 Task: Create a due date automation trigger when advanced on, 2 days before a card is due add fields without custom field "Resume" set to a date less than 1 working days ago at 11:00 AM.
Action: Mouse moved to (952, 281)
Screenshot: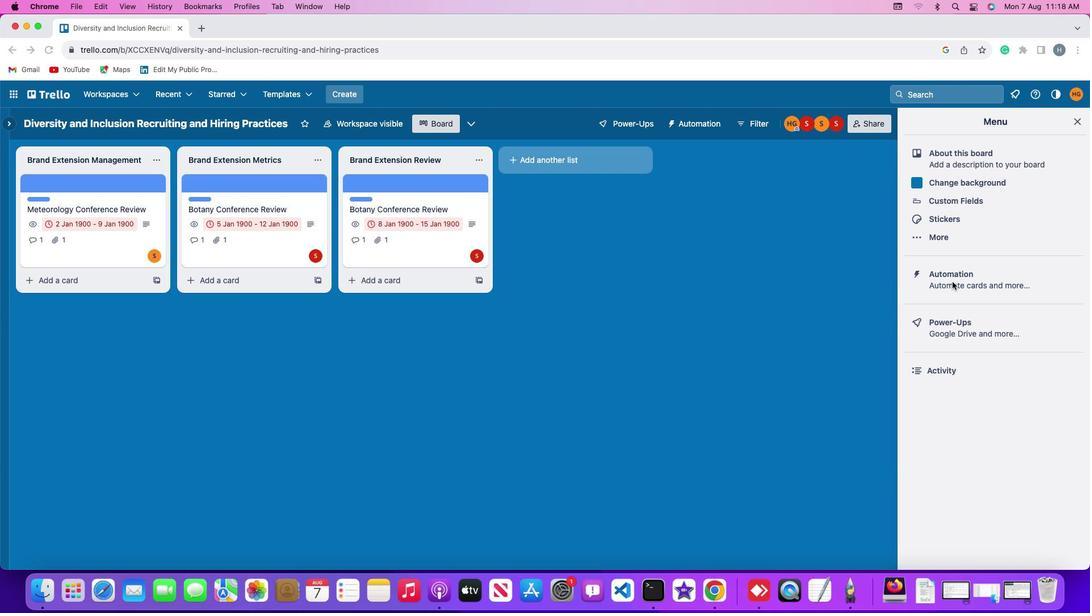 
Action: Mouse pressed left at (952, 281)
Screenshot: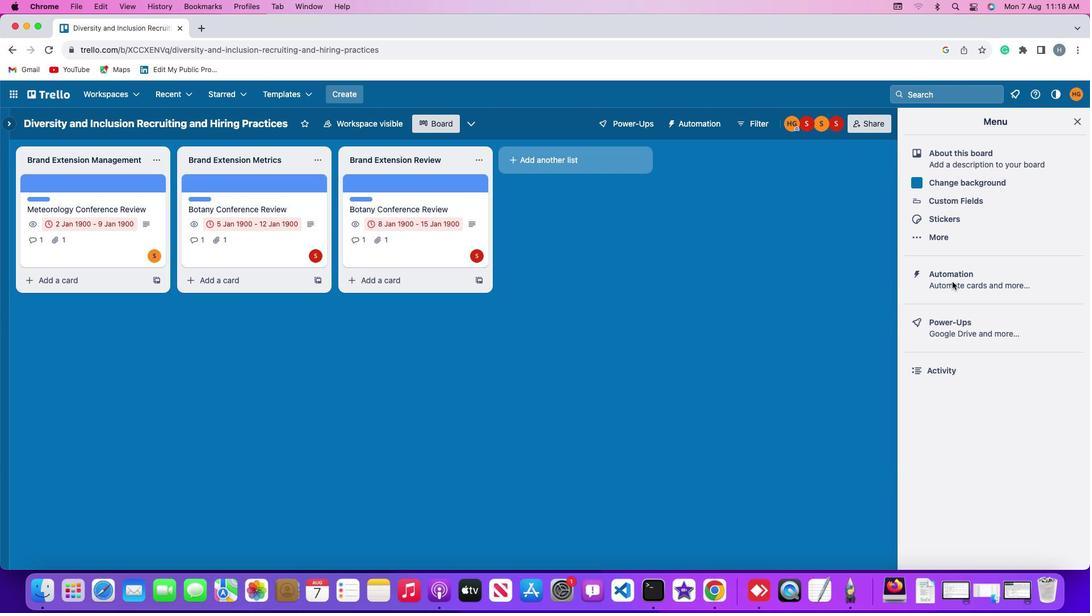
Action: Mouse pressed left at (952, 281)
Screenshot: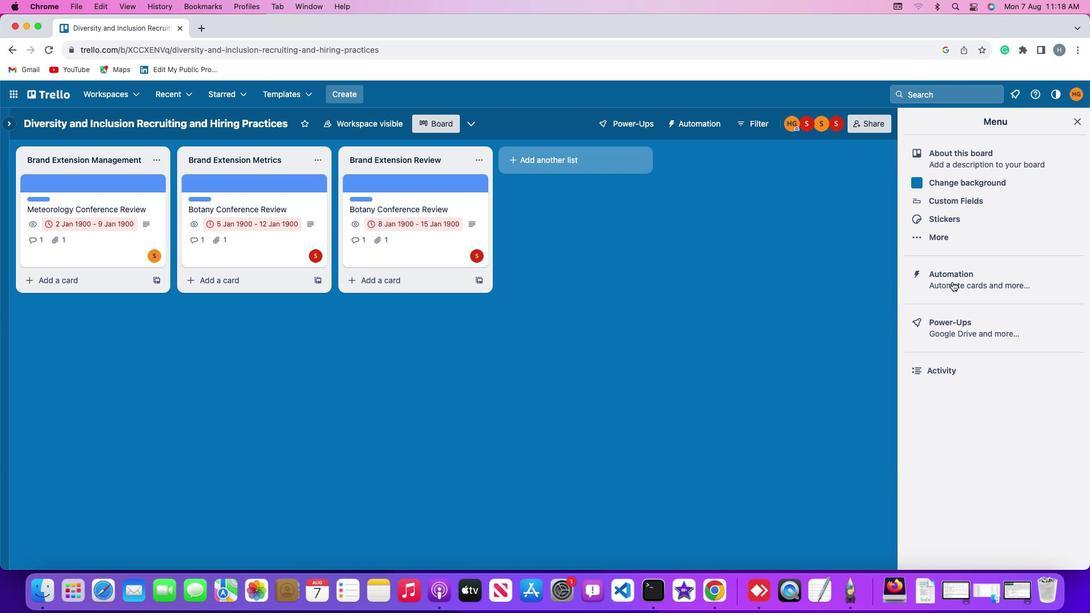 
Action: Mouse moved to (84, 266)
Screenshot: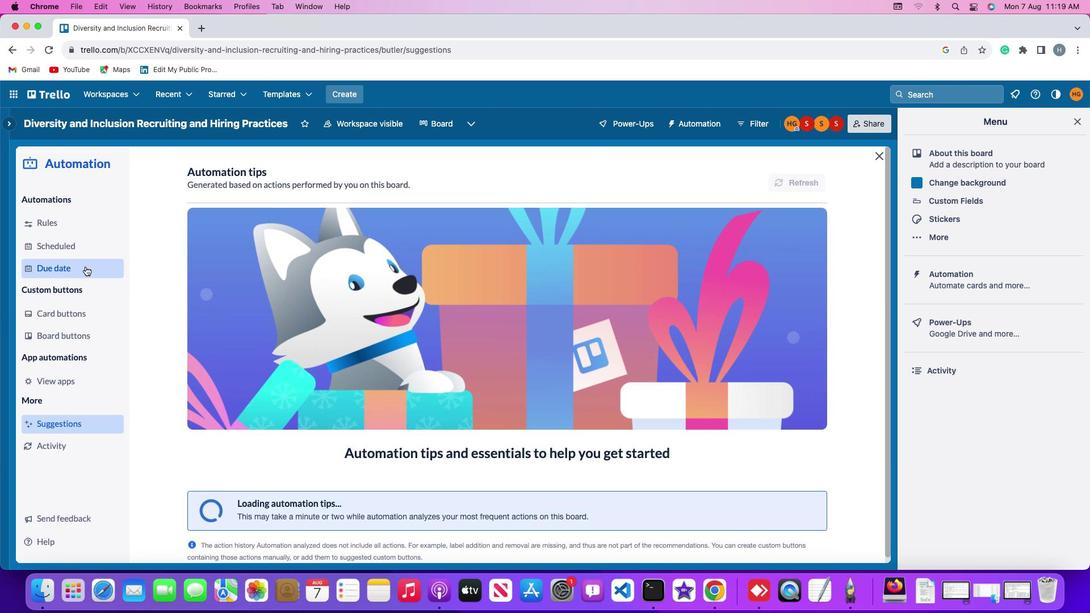 
Action: Mouse pressed left at (84, 266)
Screenshot: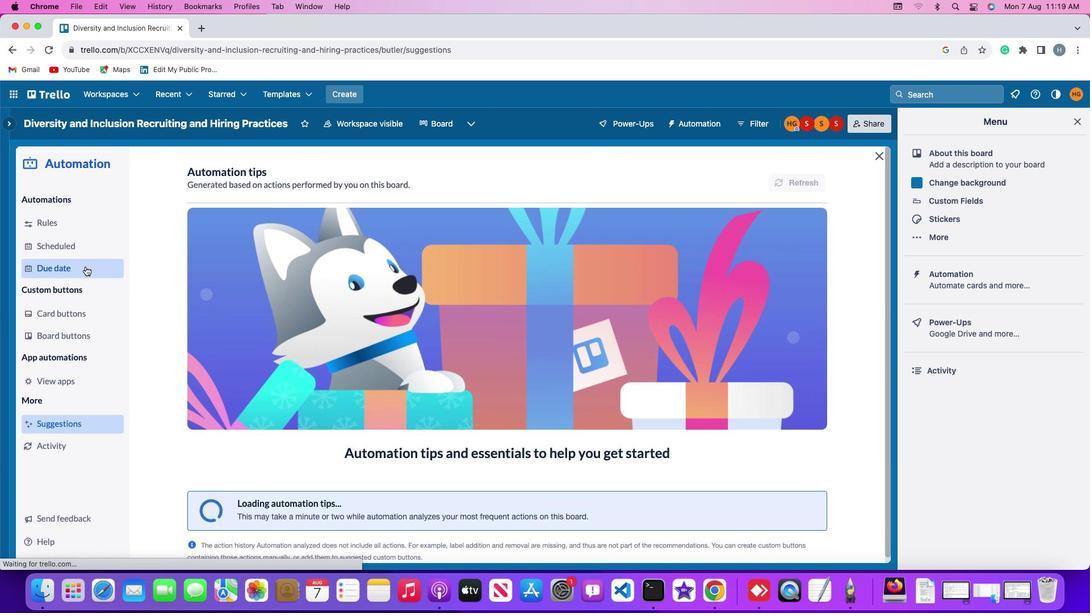 
Action: Mouse moved to (769, 173)
Screenshot: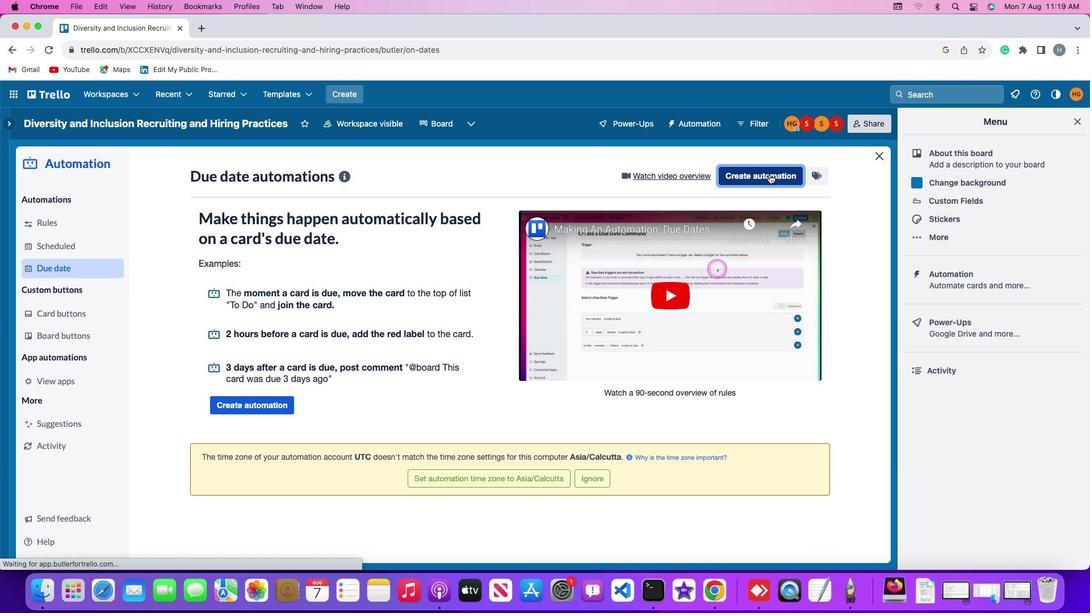 
Action: Mouse pressed left at (769, 173)
Screenshot: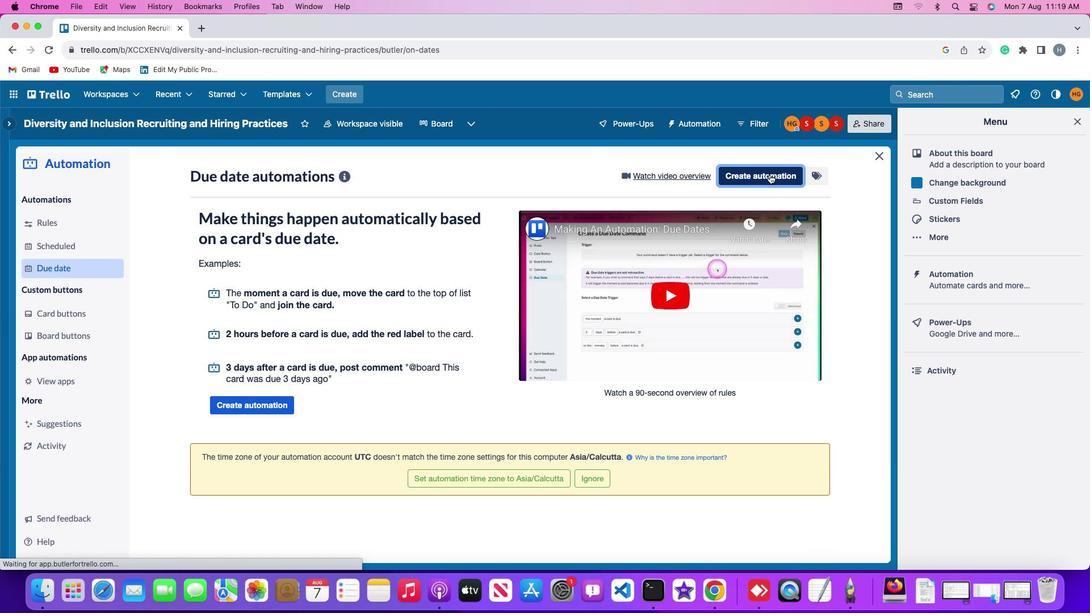 
Action: Mouse moved to (483, 283)
Screenshot: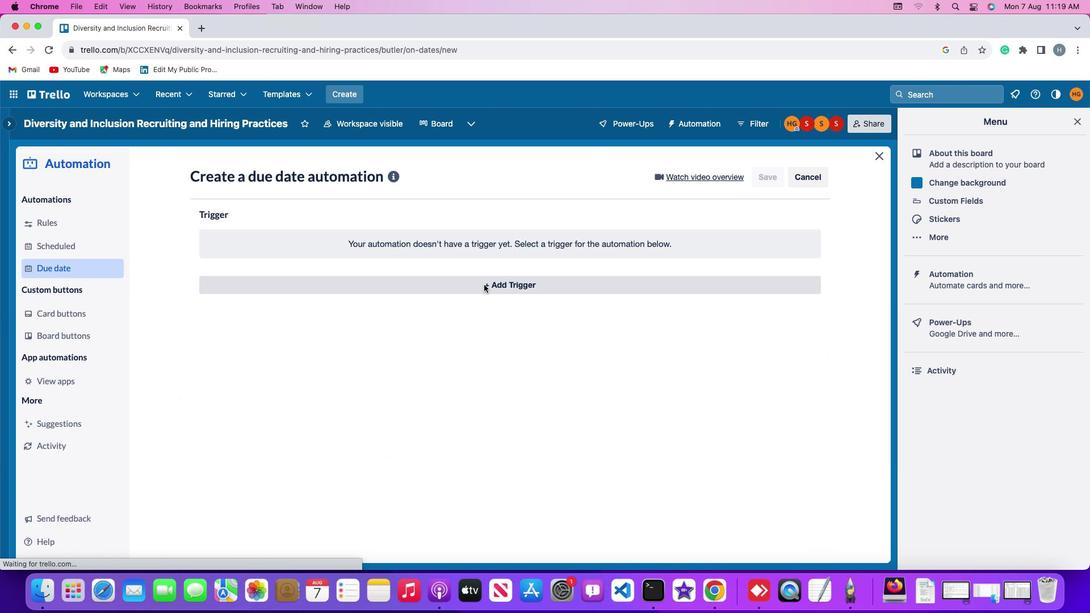 
Action: Mouse pressed left at (483, 283)
Screenshot: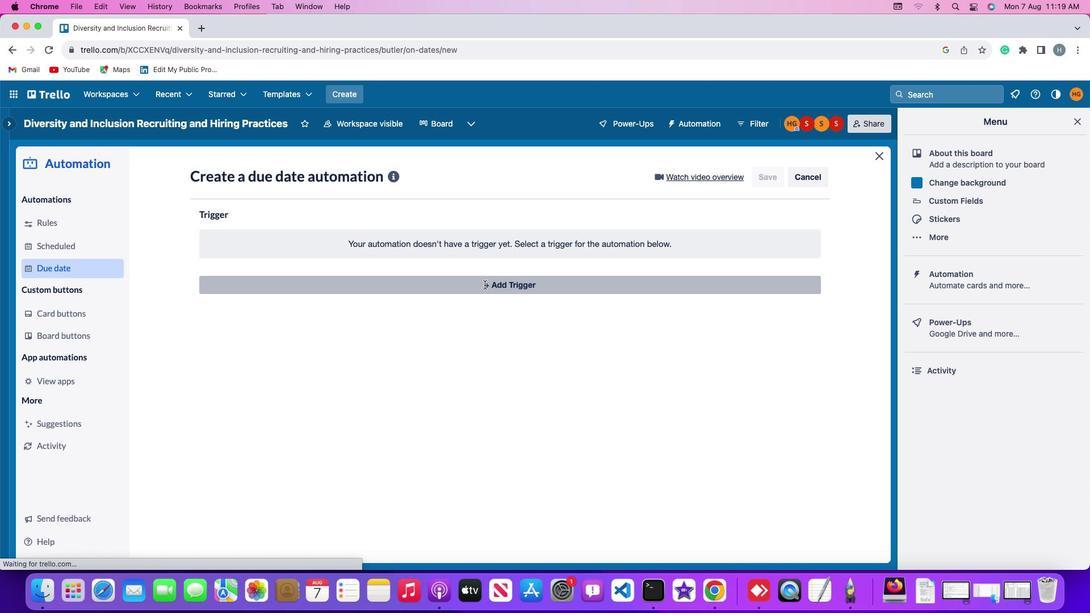 
Action: Mouse moved to (224, 456)
Screenshot: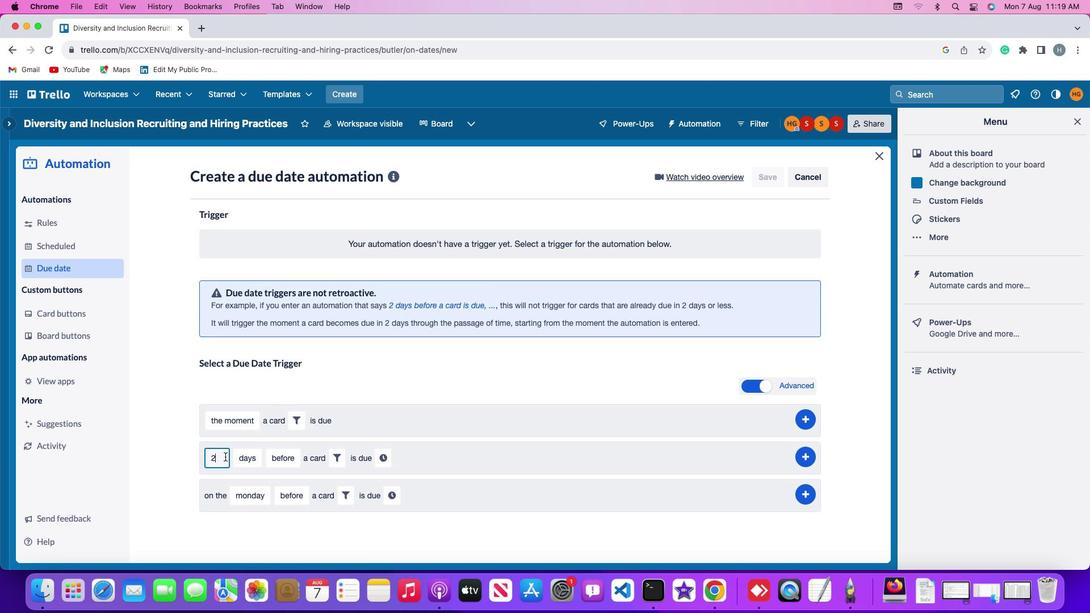 
Action: Mouse pressed left at (224, 456)
Screenshot: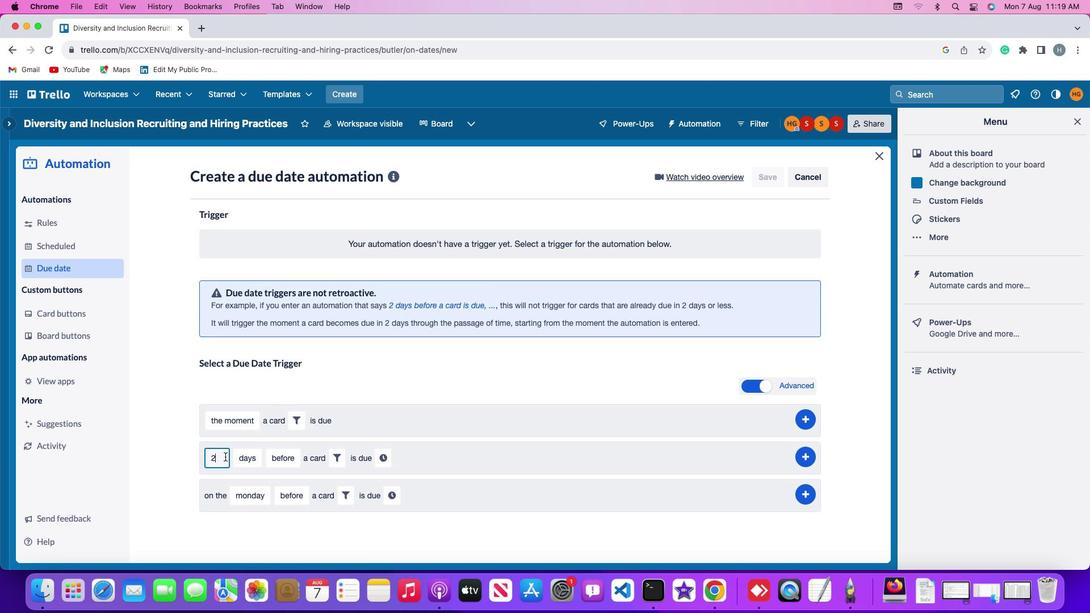 
Action: Mouse moved to (224, 456)
Screenshot: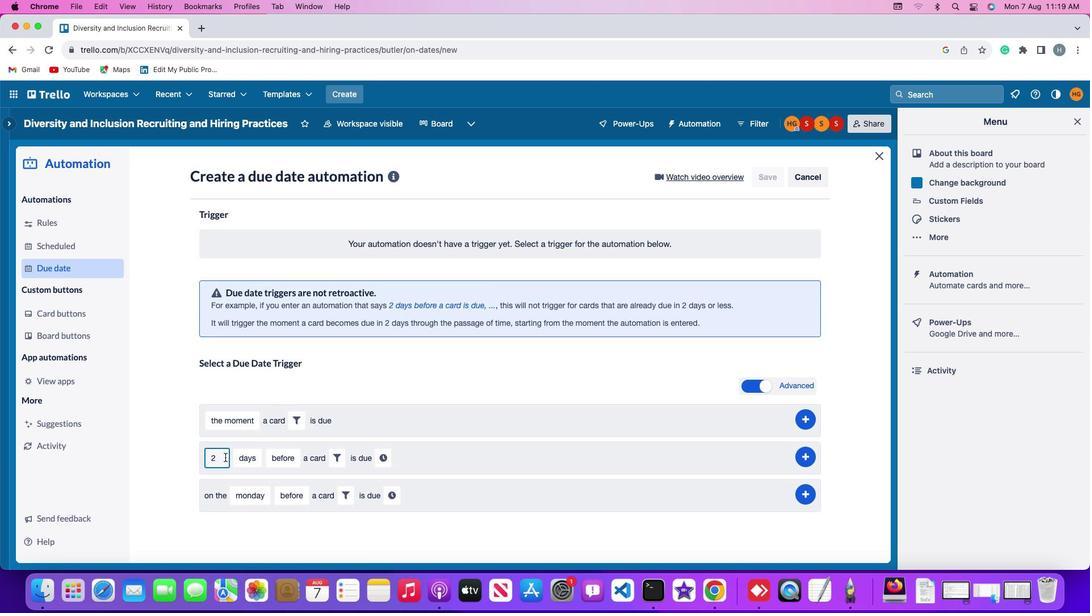 
Action: Key pressed Key.backspace
Screenshot: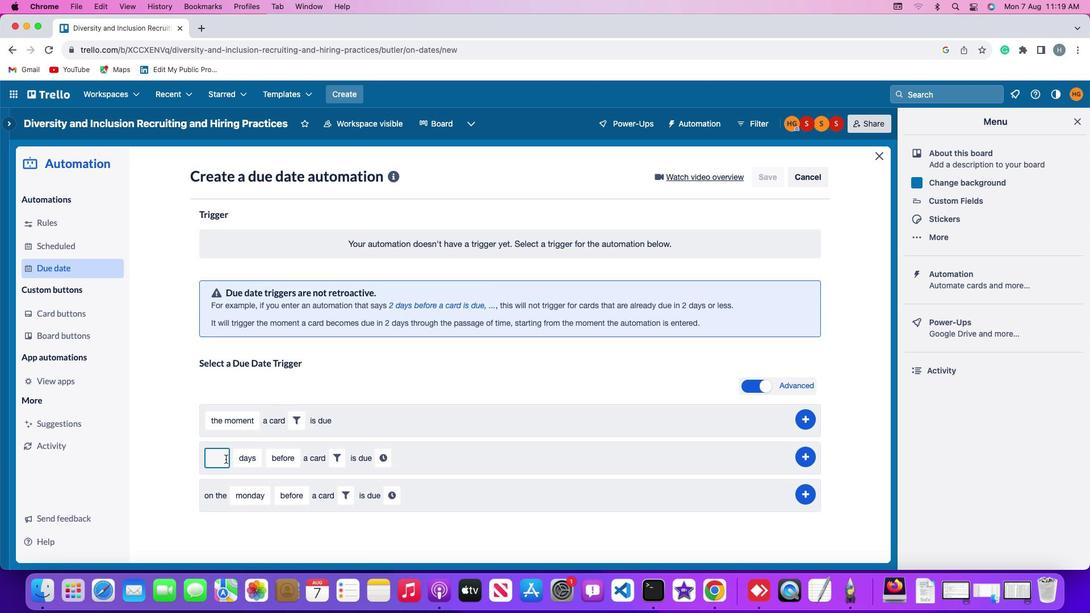 
Action: Mouse moved to (224, 459)
Screenshot: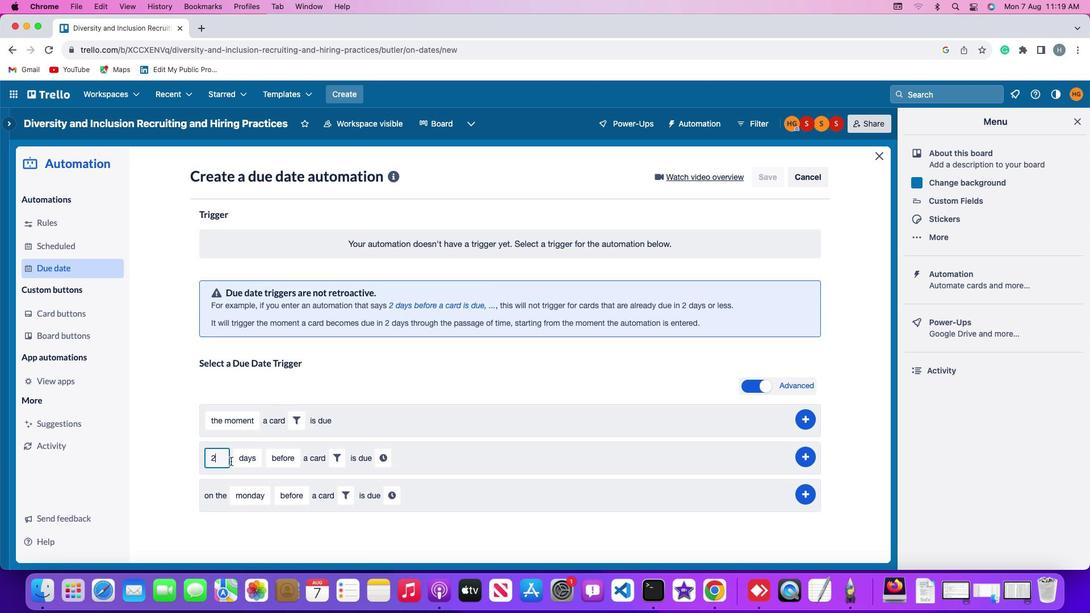 
Action: Key pressed '2'
Screenshot: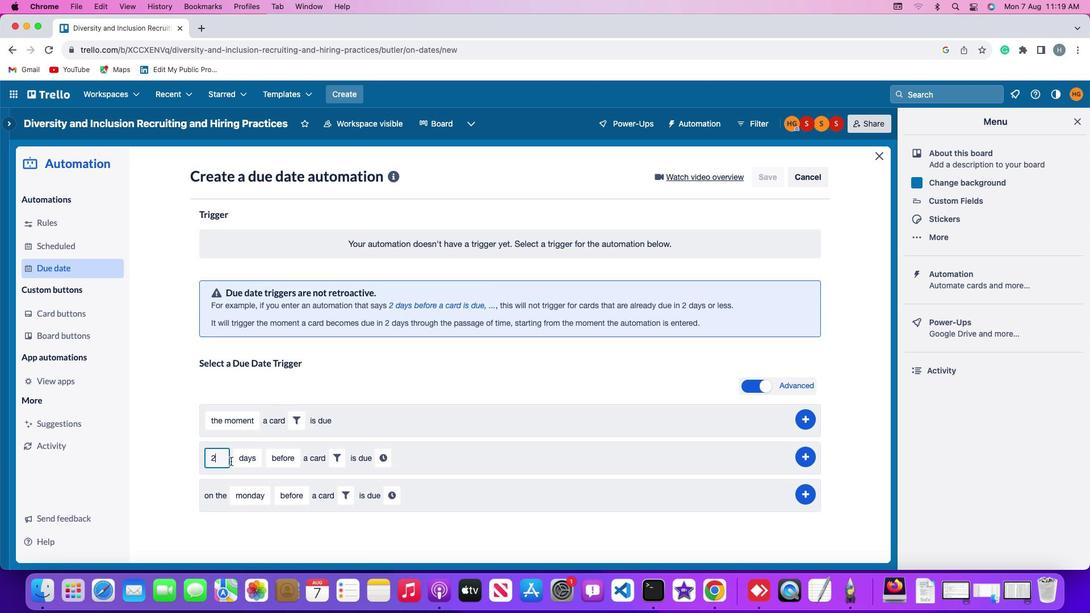 
Action: Mouse moved to (248, 457)
Screenshot: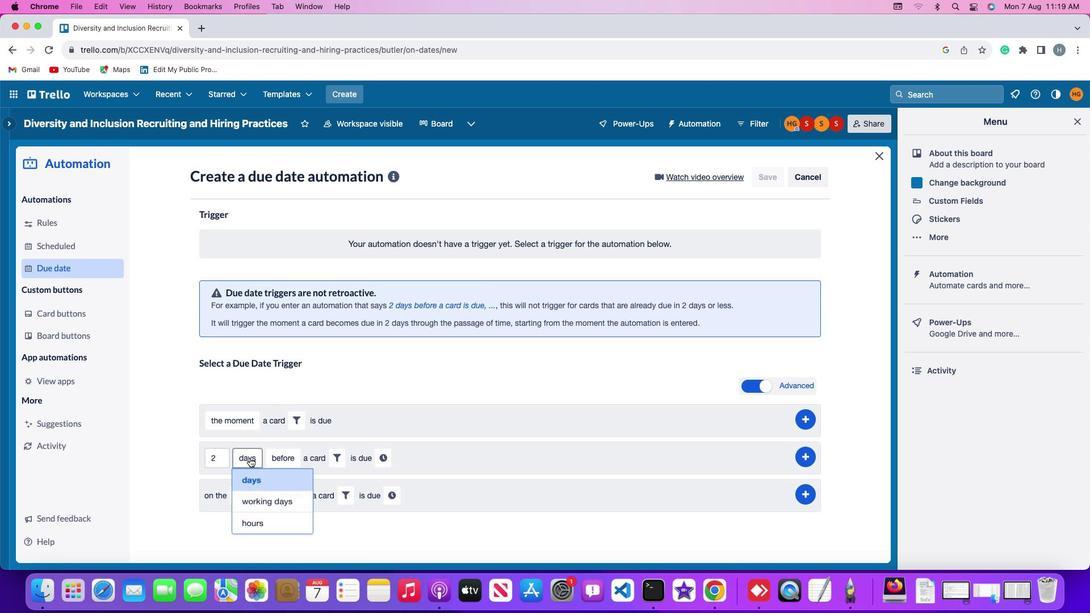 
Action: Mouse pressed left at (248, 457)
Screenshot: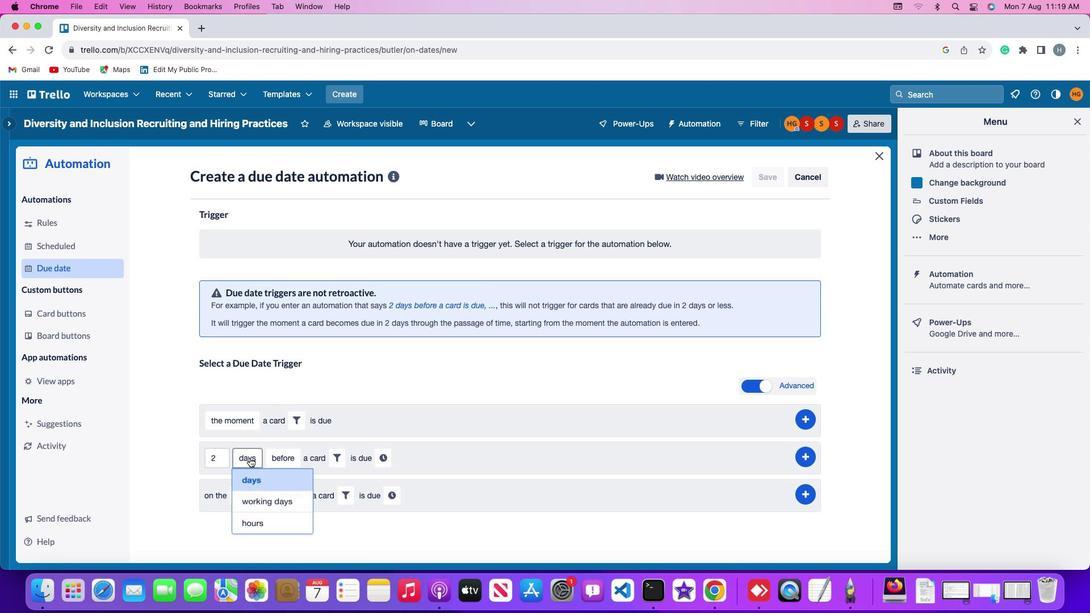 
Action: Mouse moved to (261, 482)
Screenshot: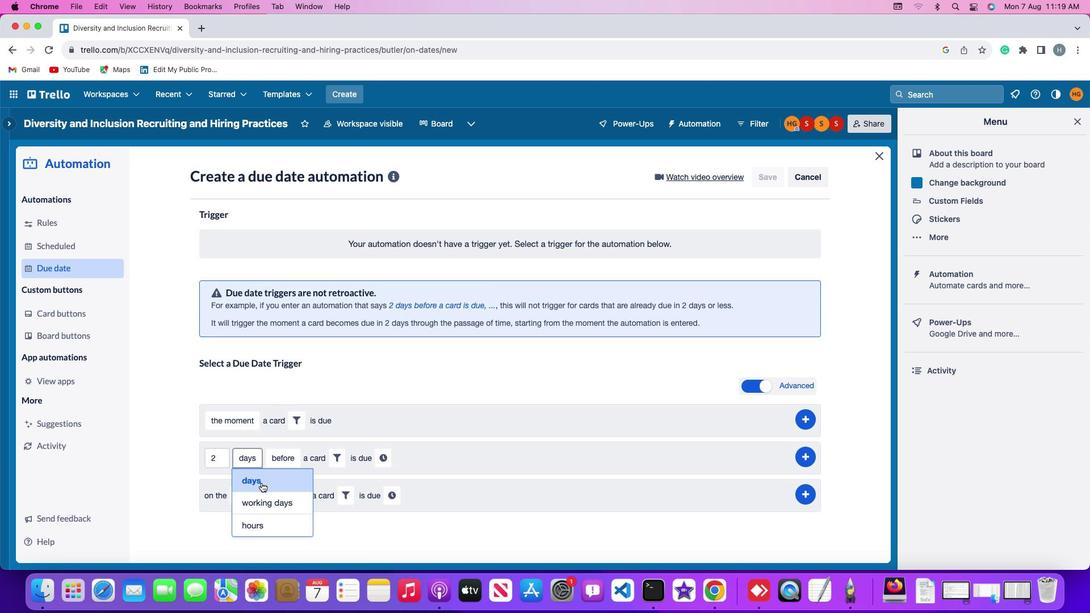 
Action: Mouse pressed left at (261, 482)
Screenshot: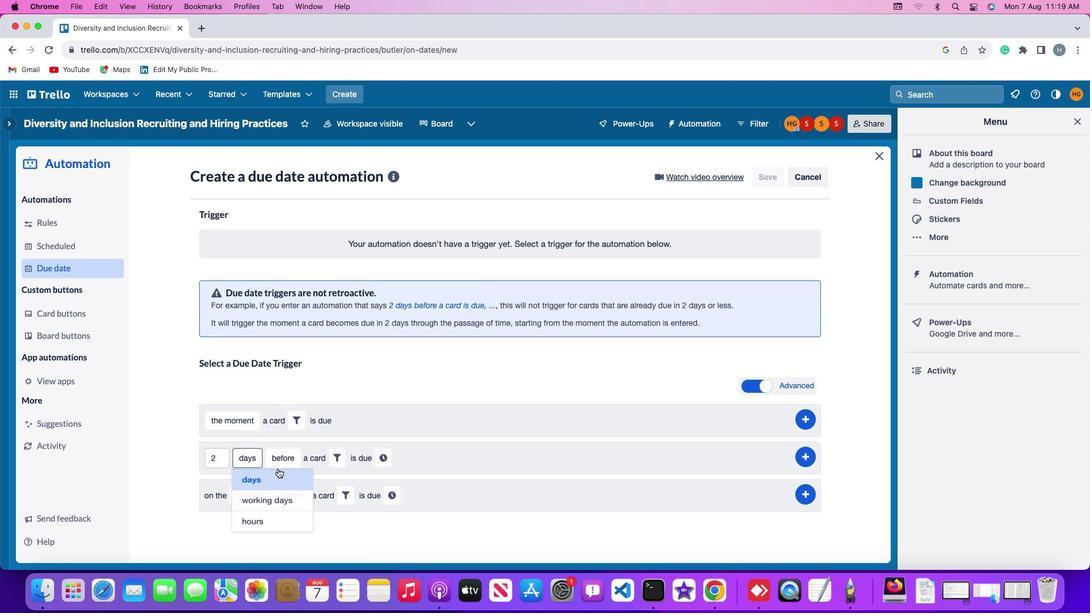 
Action: Mouse moved to (283, 457)
Screenshot: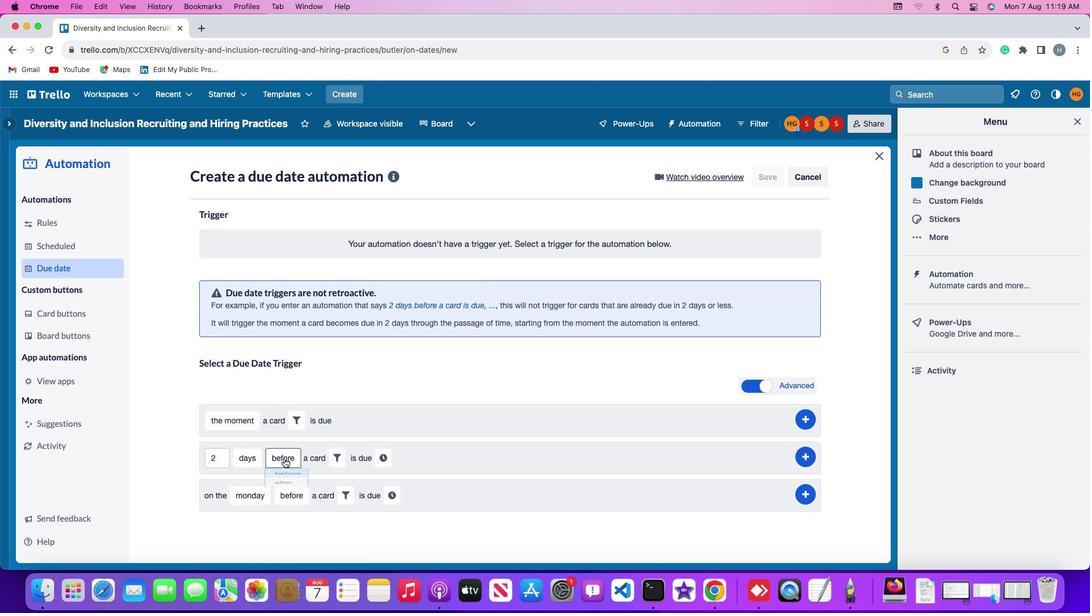 
Action: Mouse pressed left at (283, 457)
Screenshot: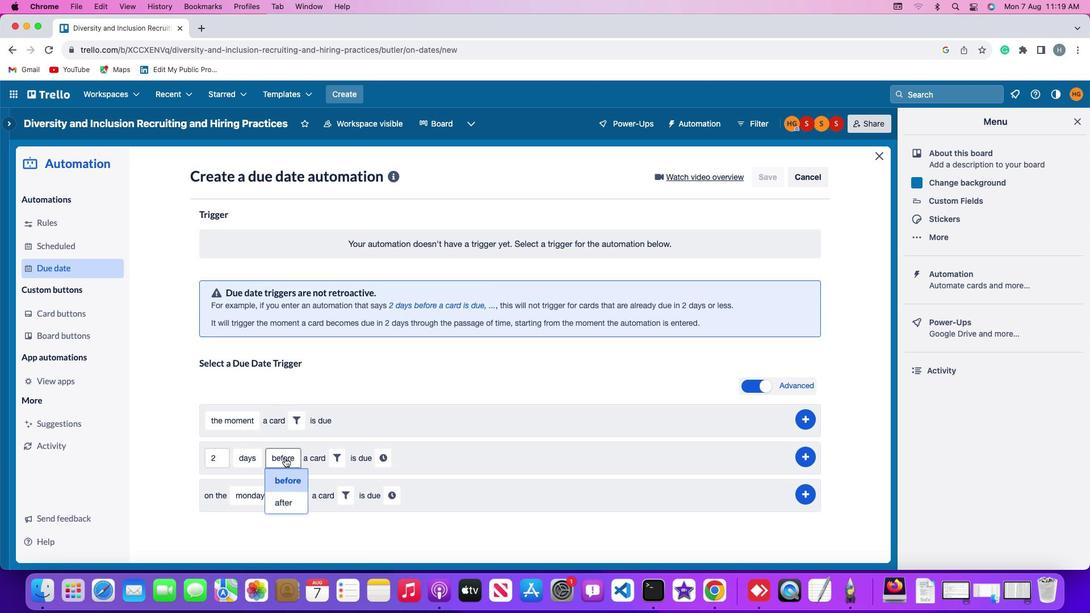 
Action: Mouse moved to (290, 487)
Screenshot: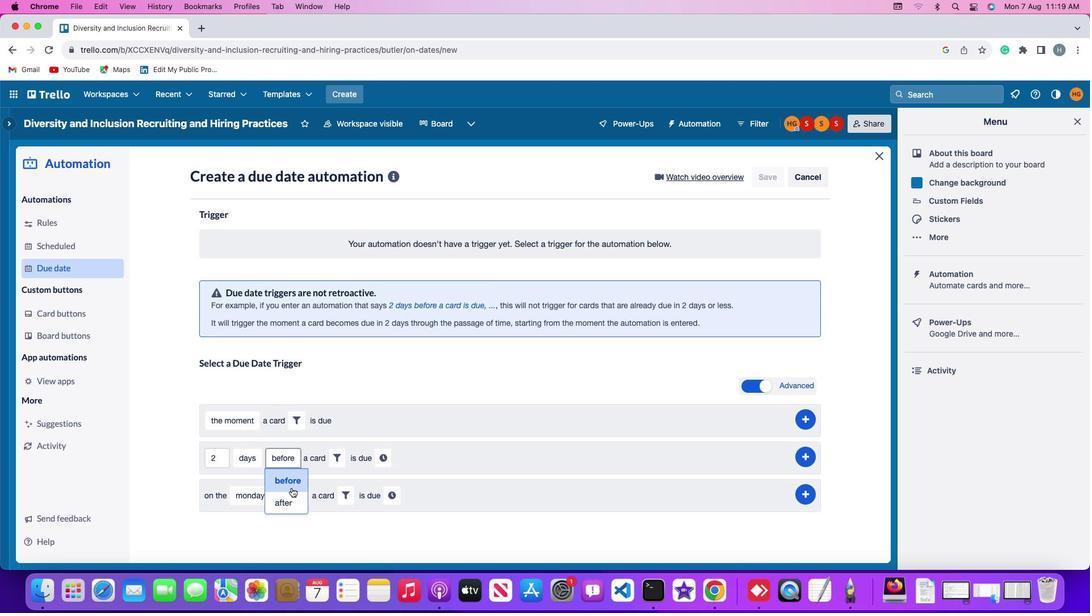 
Action: Mouse pressed left at (290, 487)
Screenshot: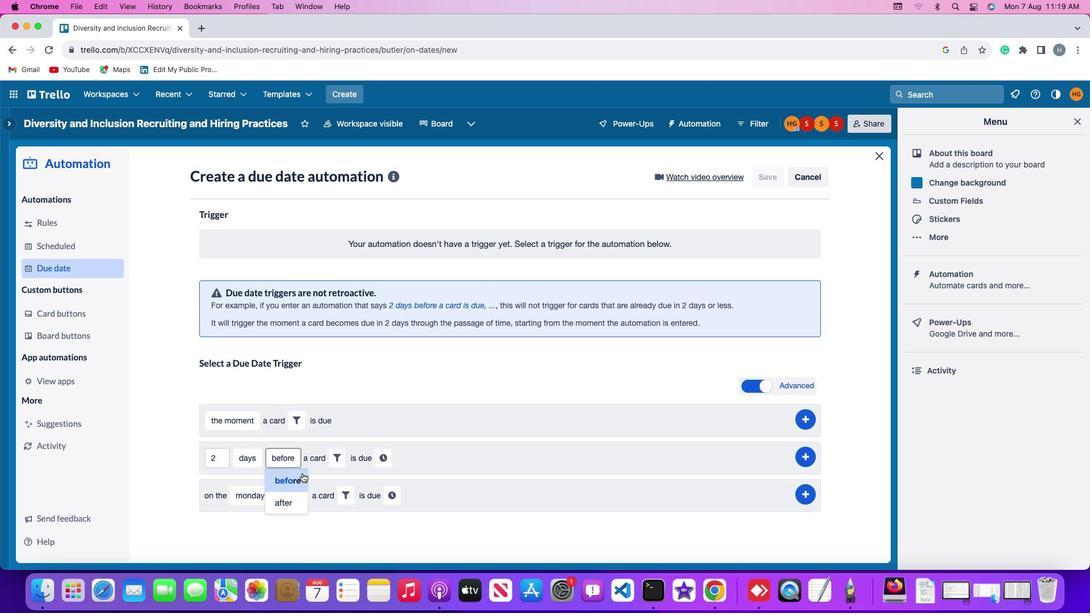 
Action: Mouse moved to (341, 453)
Screenshot: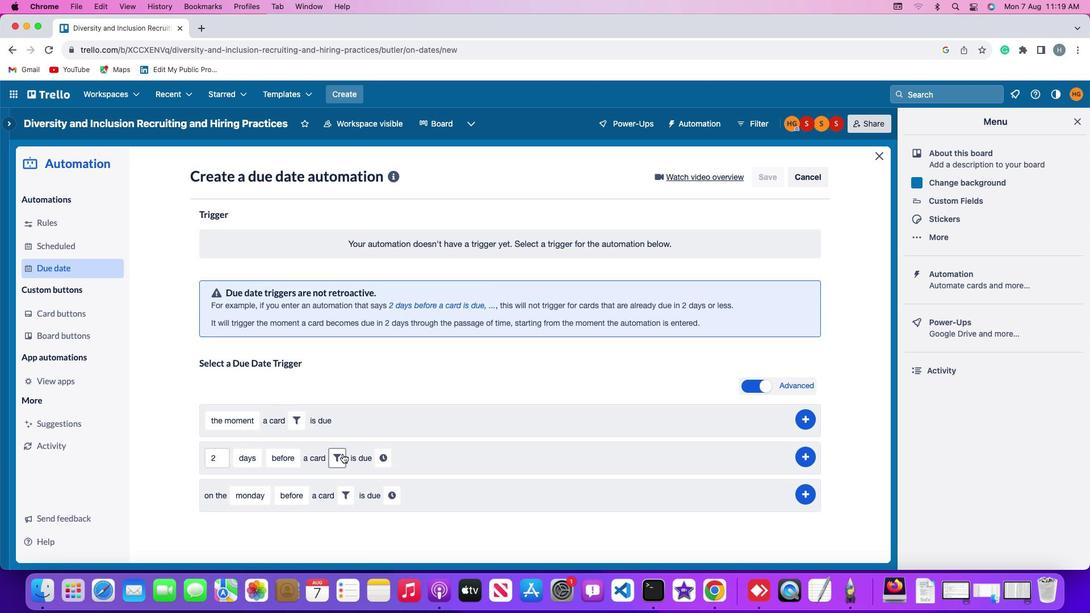 
Action: Mouse pressed left at (341, 453)
Screenshot: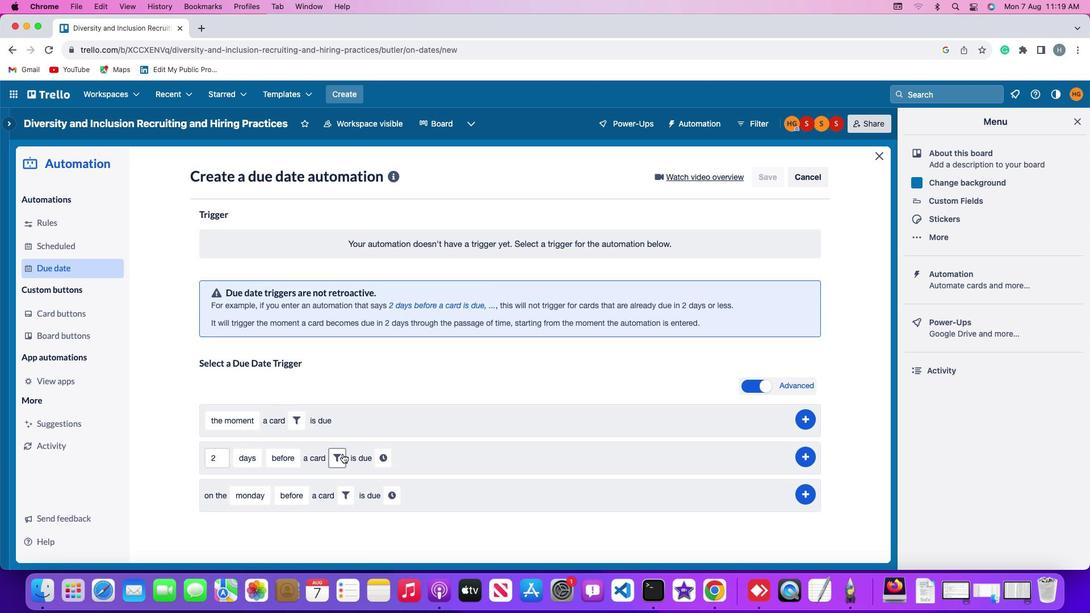 
Action: Mouse moved to (526, 490)
Screenshot: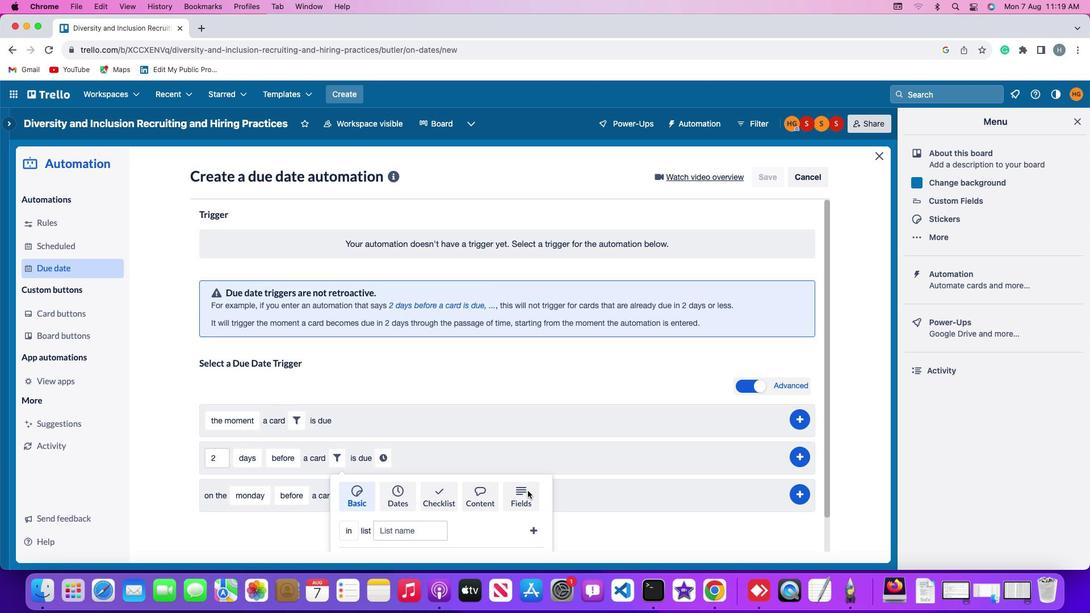 
Action: Mouse pressed left at (526, 490)
Screenshot: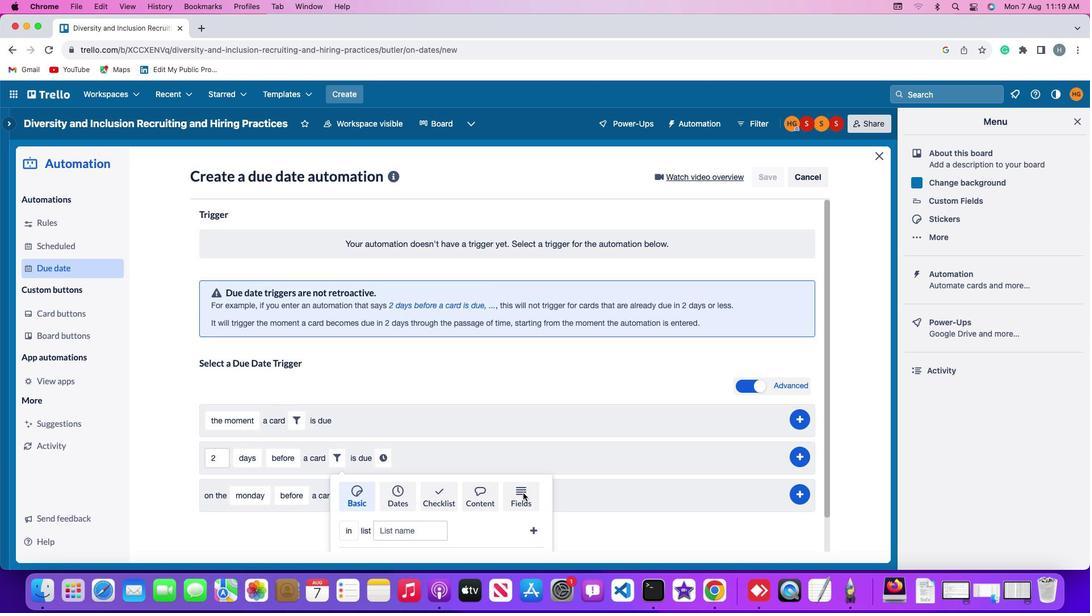 
Action: Mouse moved to (429, 510)
Screenshot: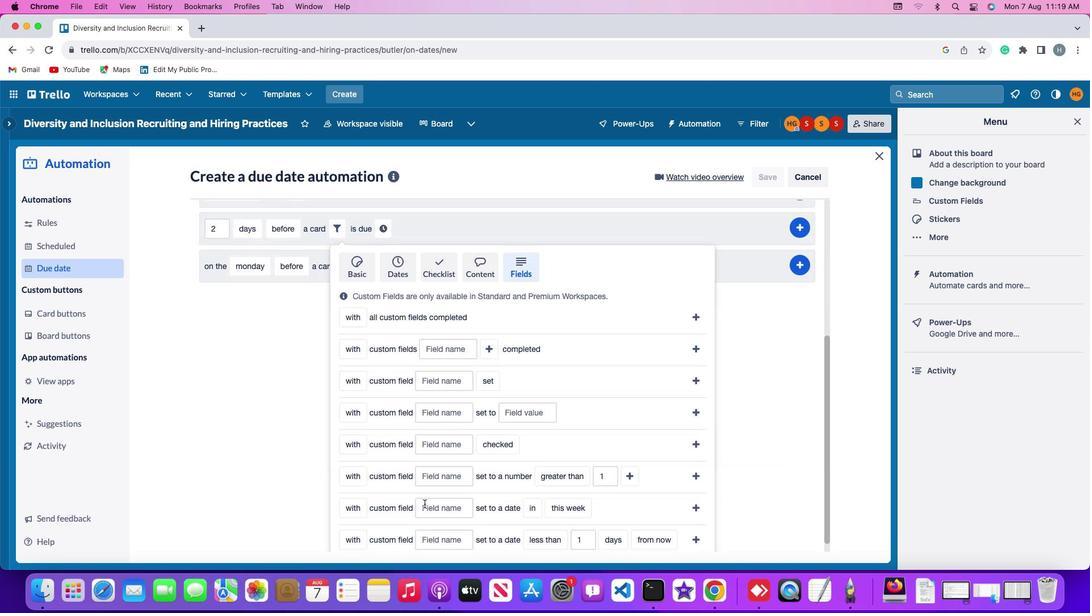 
Action: Mouse scrolled (429, 510) with delta (0, 0)
Screenshot: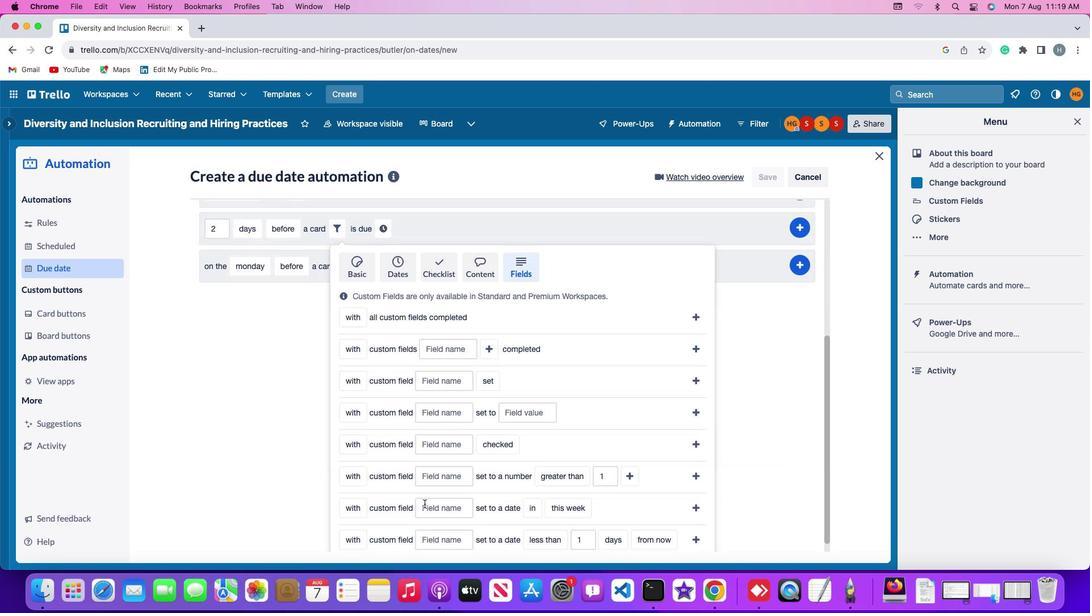 
Action: Mouse moved to (429, 509)
Screenshot: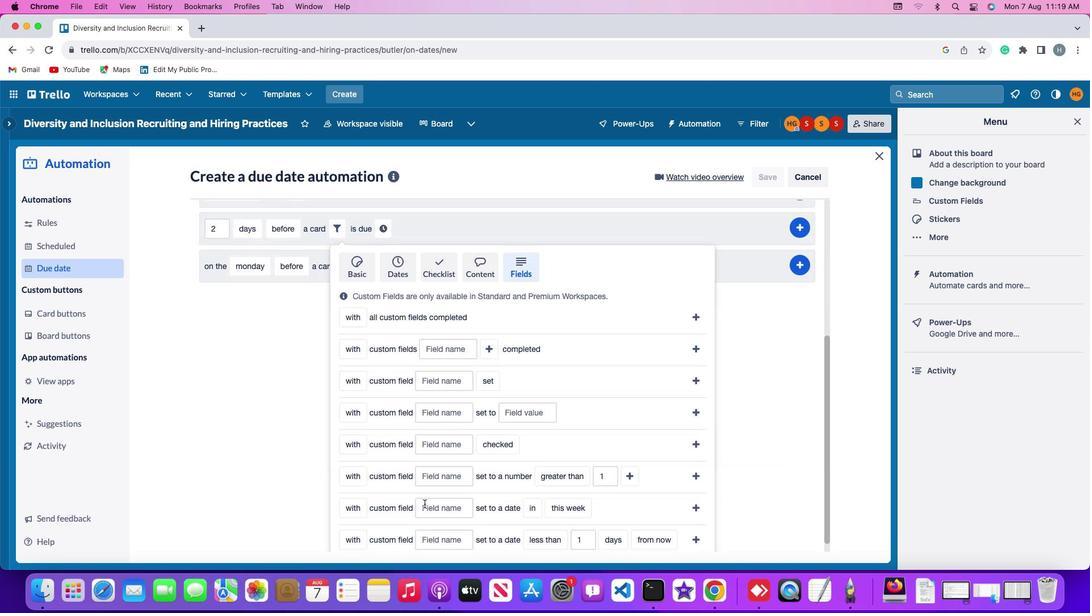 
Action: Mouse scrolled (429, 509) with delta (0, 0)
Screenshot: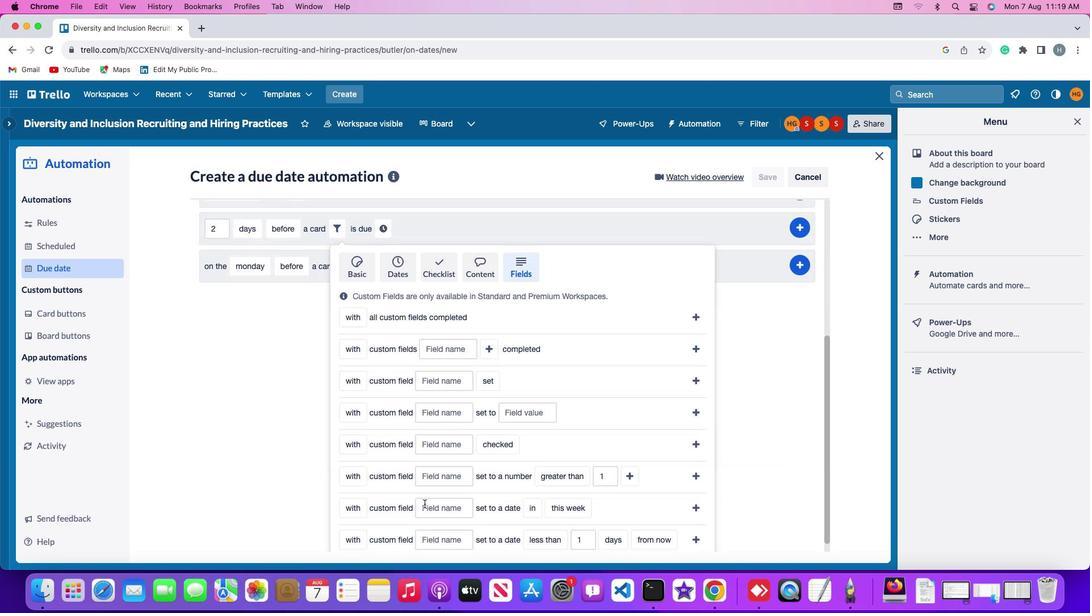 
Action: Mouse scrolled (429, 509) with delta (0, -2)
Screenshot: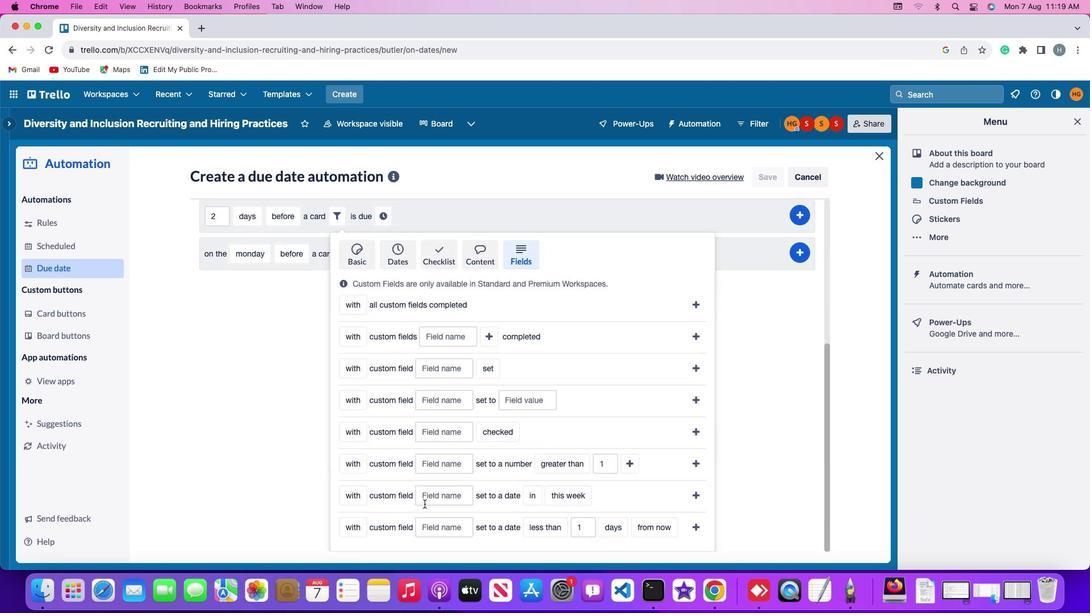 
Action: Mouse scrolled (429, 509) with delta (0, -2)
Screenshot: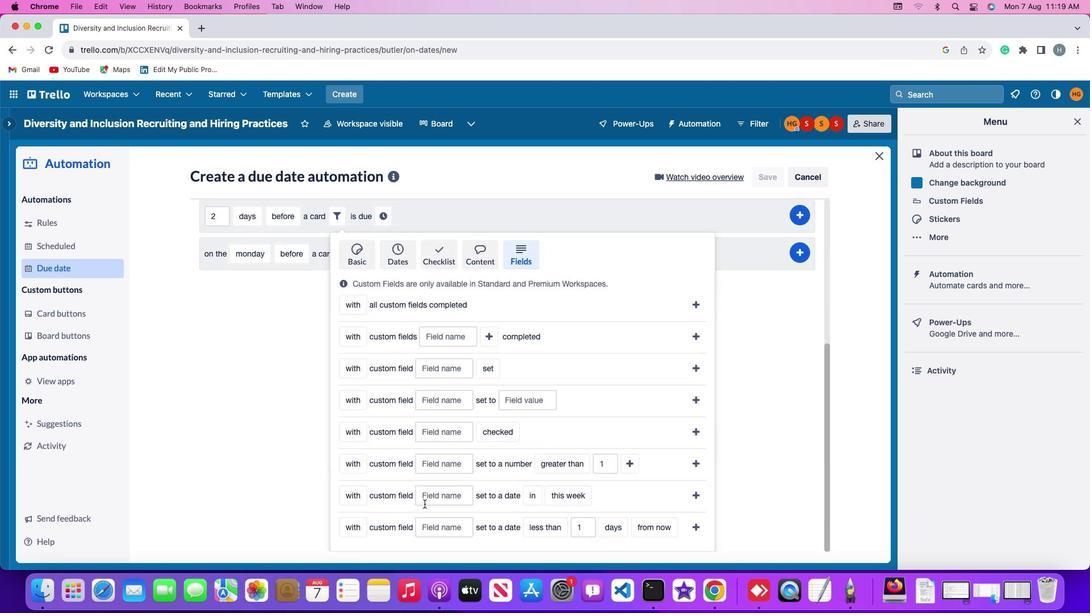 
Action: Mouse scrolled (429, 509) with delta (0, -3)
Screenshot: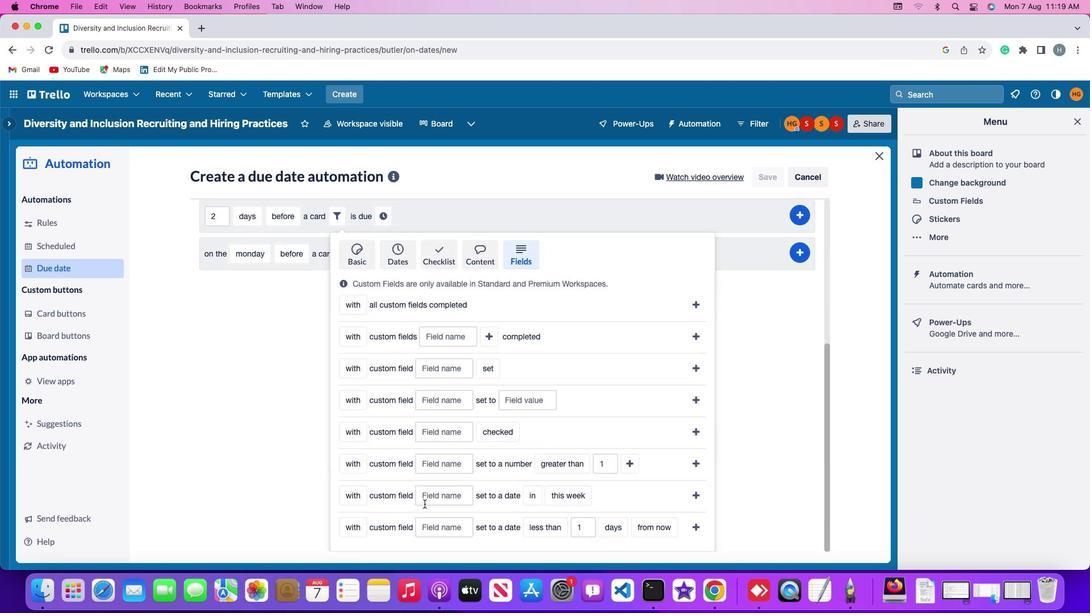 
Action: Mouse scrolled (429, 509) with delta (0, -3)
Screenshot: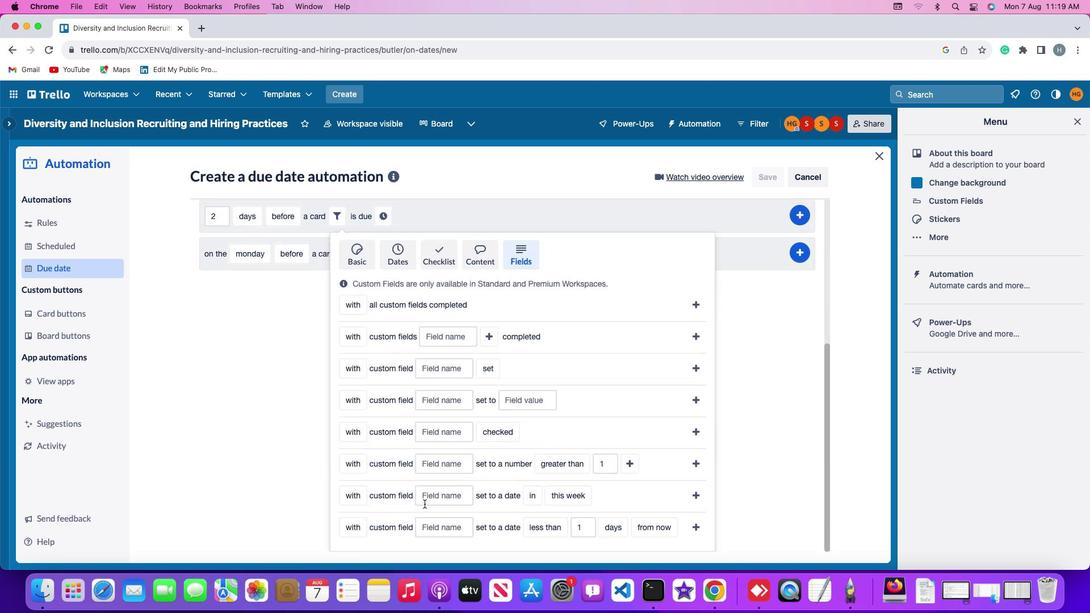
Action: Mouse scrolled (429, 509) with delta (0, -3)
Screenshot: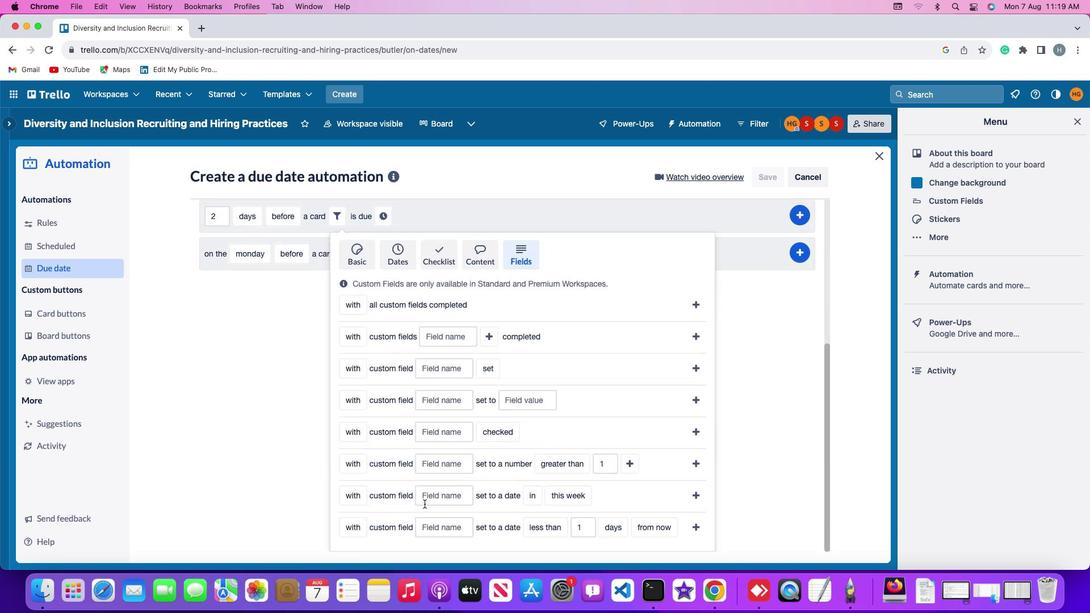 
Action: Mouse moved to (361, 526)
Screenshot: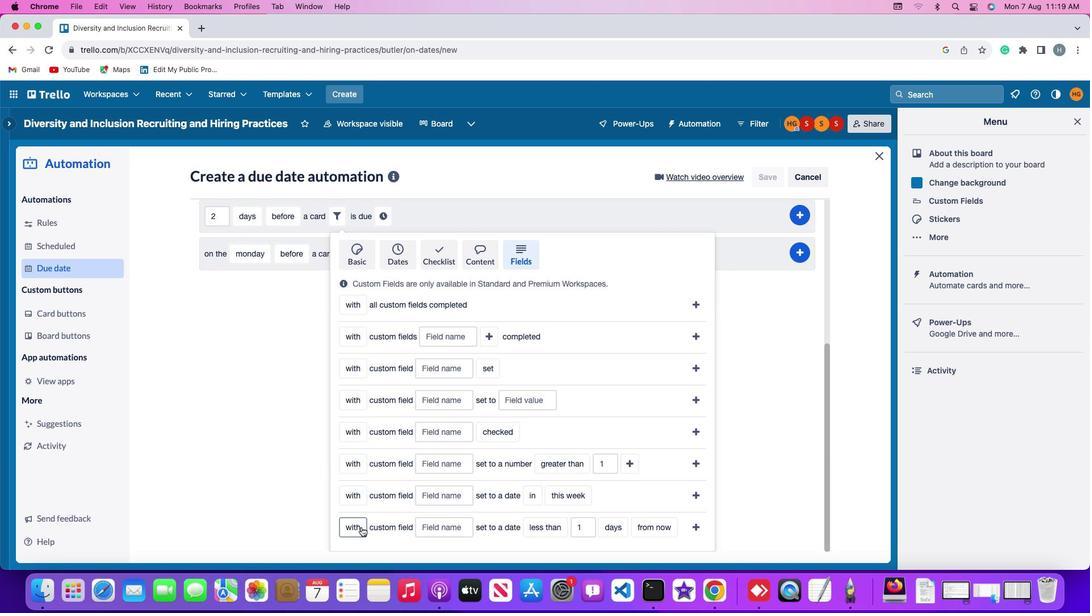 
Action: Mouse pressed left at (361, 526)
Screenshot: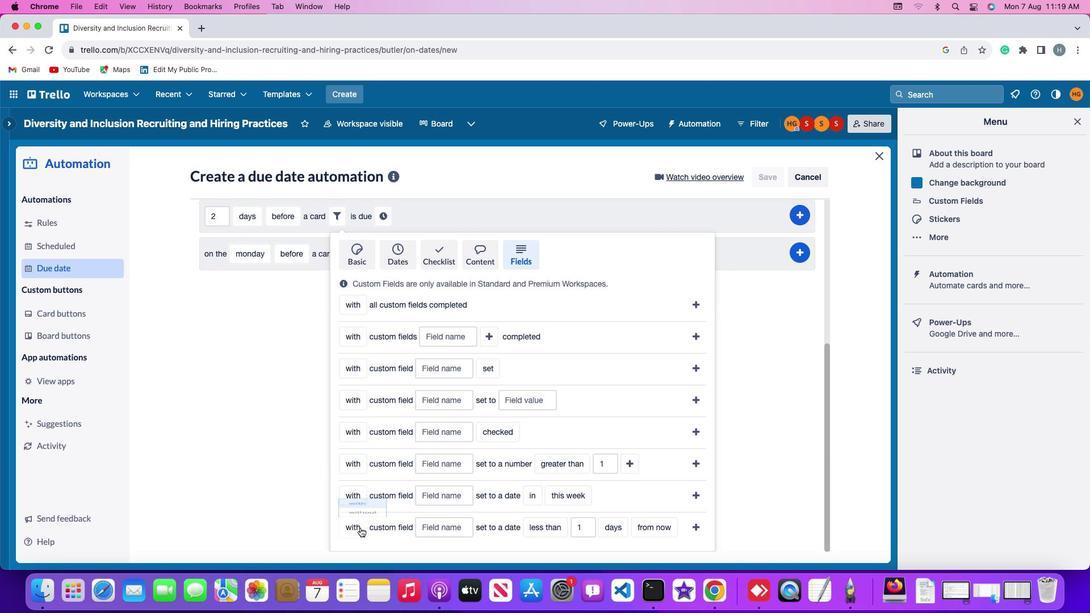 
Action: Mouse moved to (362, 504)
Screenshot: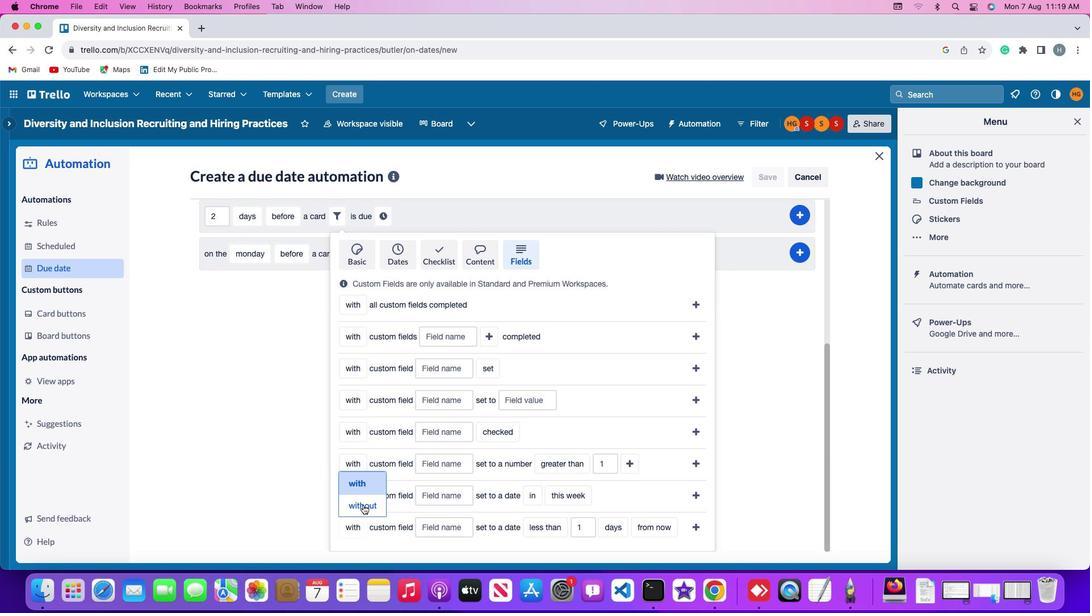 
Action: Mouse pressed left at (362, 504)
Screenshot: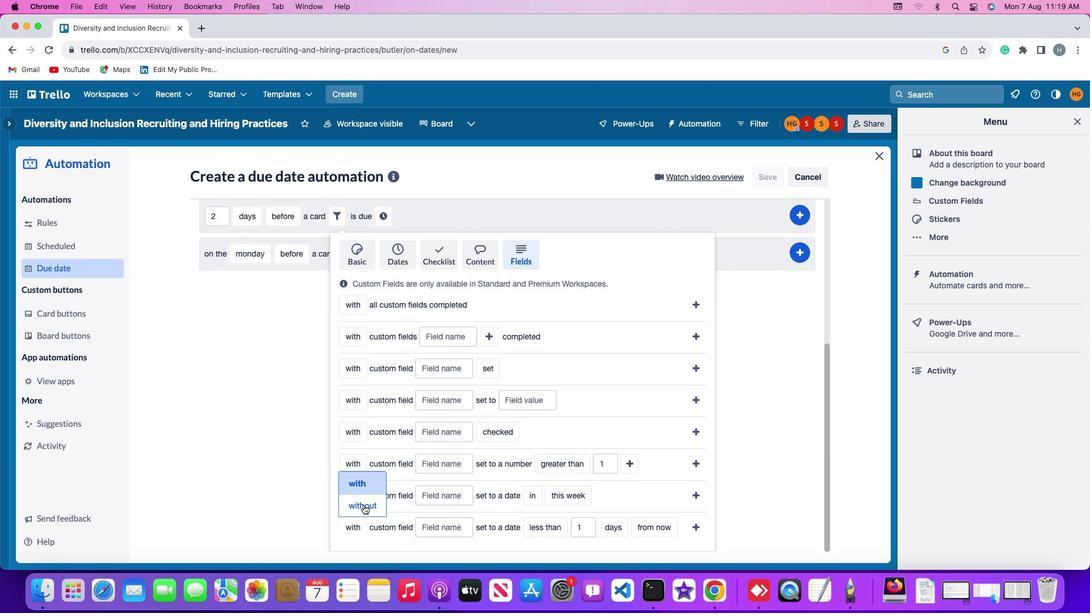 
Action: Mouse moved to (446, 523)
Screenshot: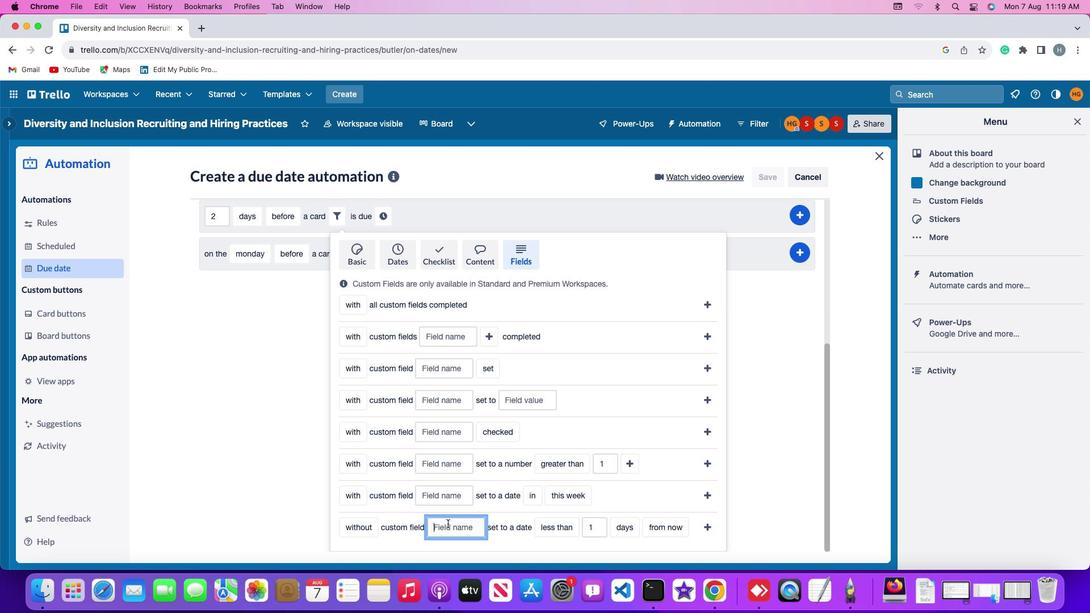 
Action: Mouse pressed left at (446, 523)
Screenshot: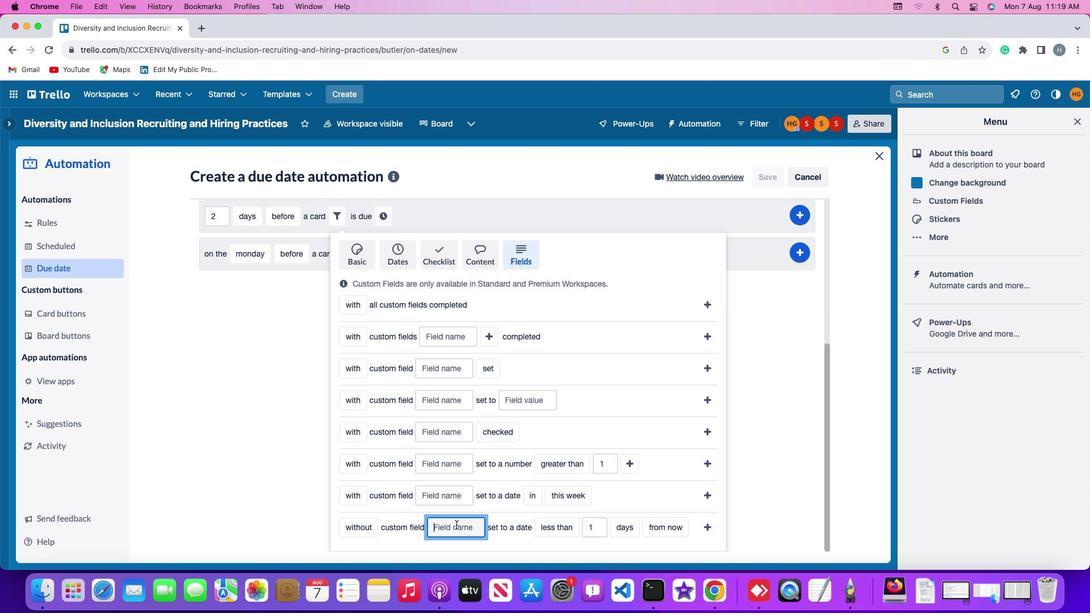 
Action: Mouse moved to (455, 524)
Screenshot: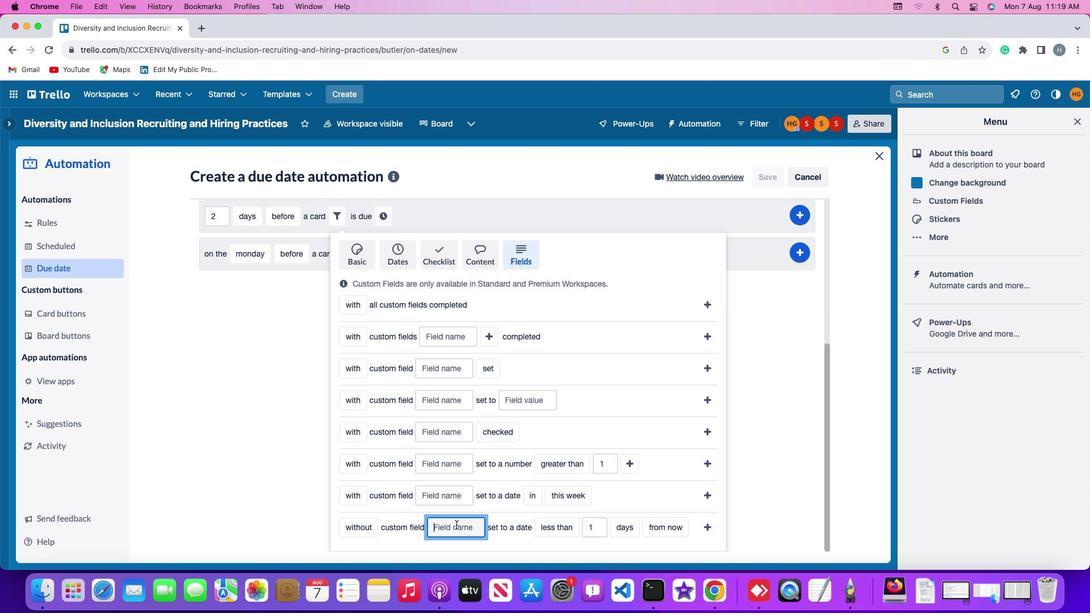 
Action: Key pressed Key.shift'R''e''s''u''m''e'
Screenshot: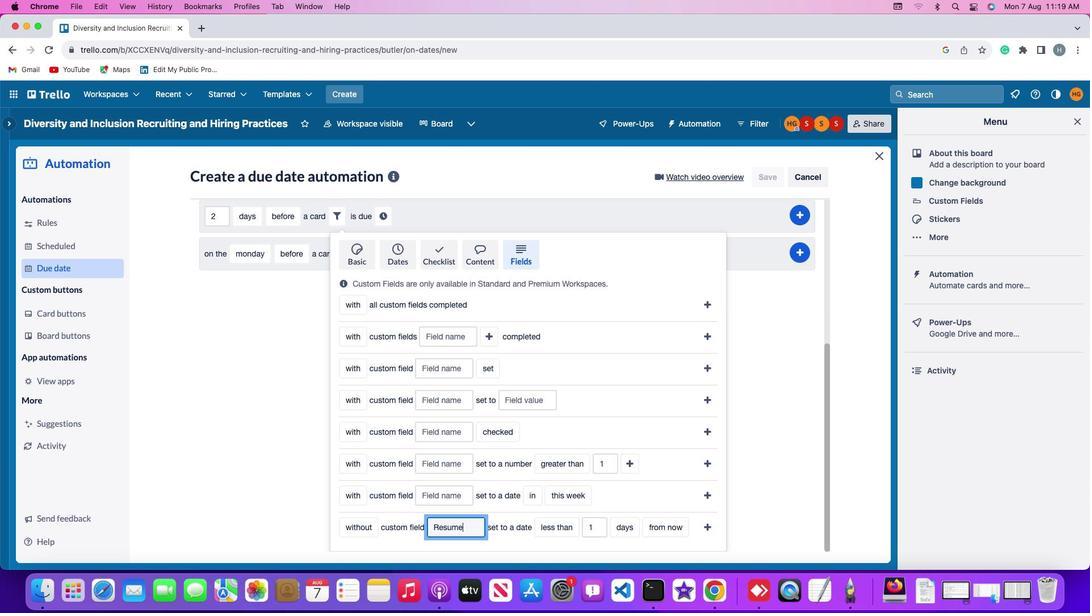 
Action: Mouse moved to (542, 519)
Screenshot: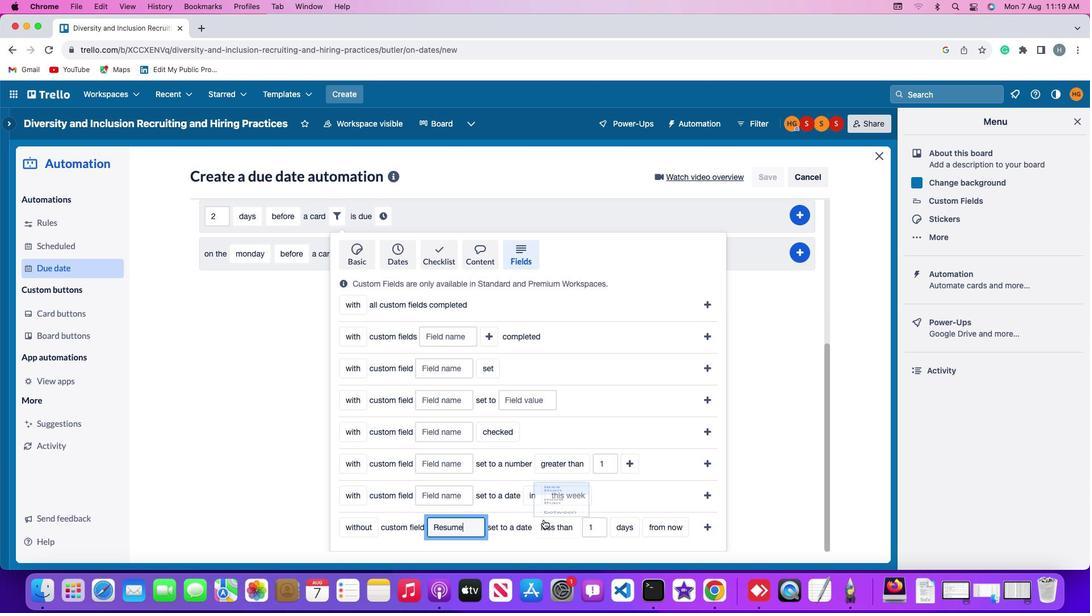 
Action: Mouse pressed left at (542, 519)
Screenshot: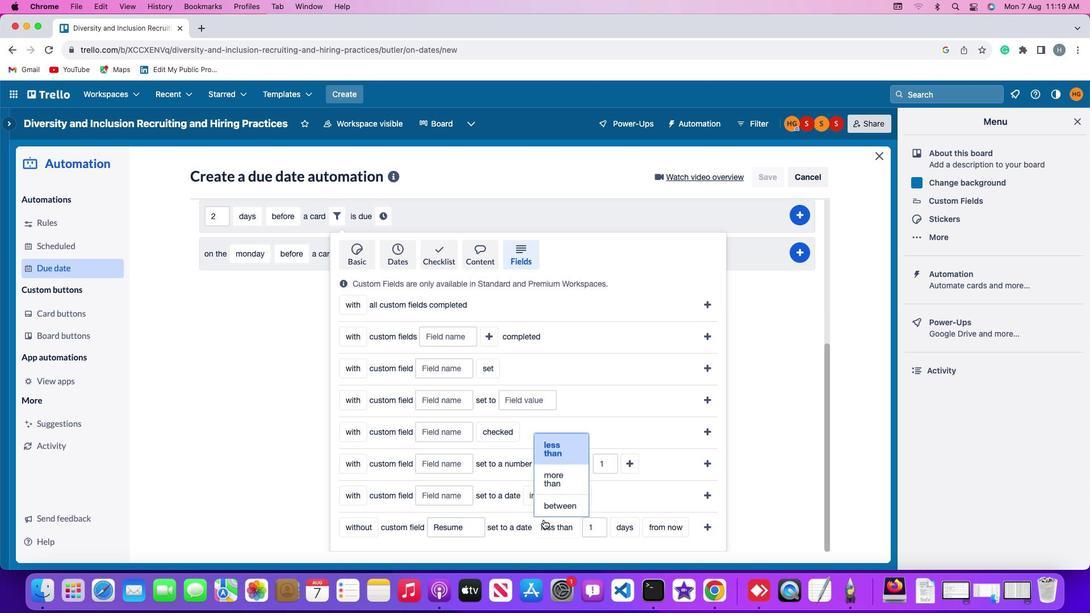 
Action: Mouse moved to (560, 449)
Screenshot: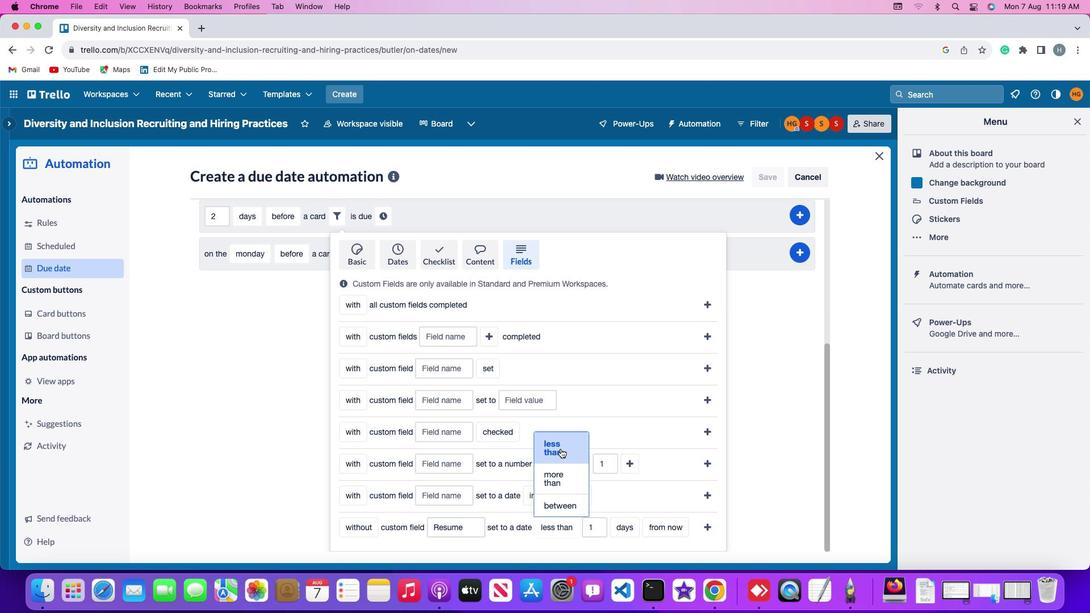 
Action: Mouse pressed left at (560, 449)
Screenshot: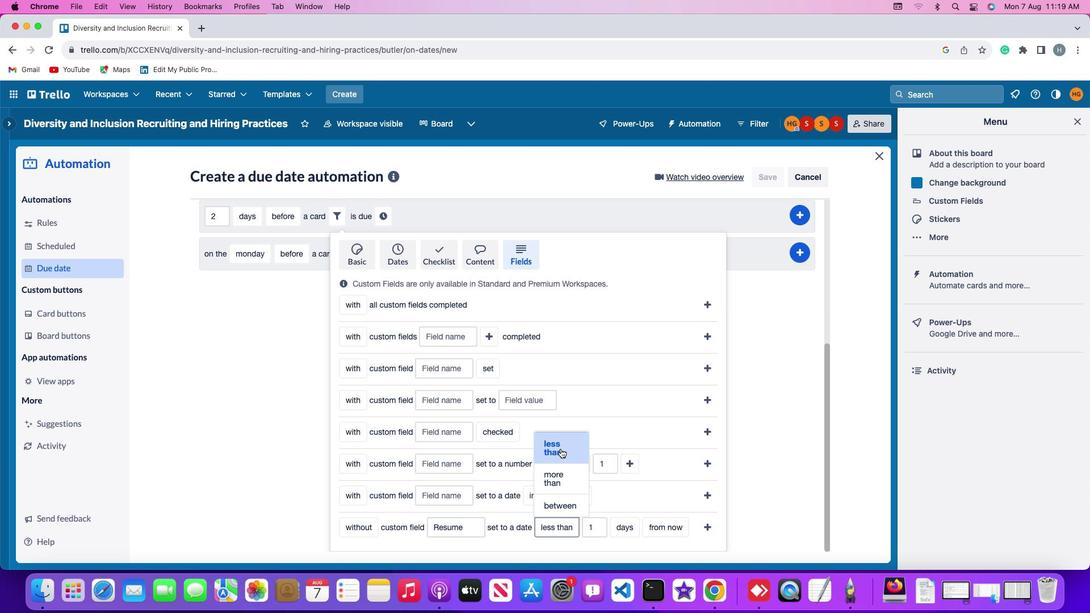 
Action: Mouse moved to (596, 530)
Screenshot: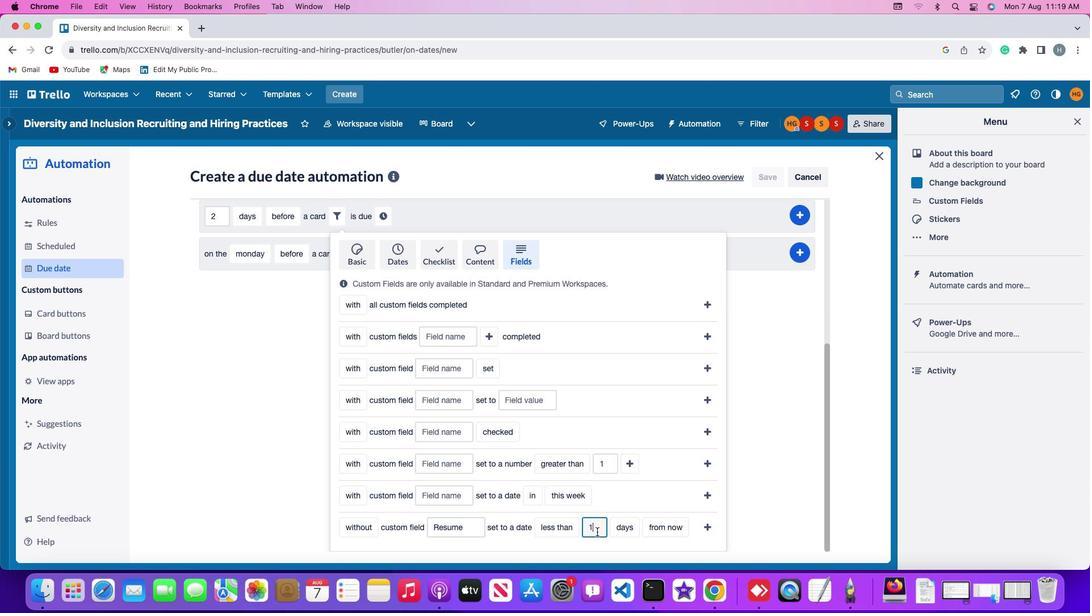 
Action: Mouse pressed left at (596, 530)
Screenshot: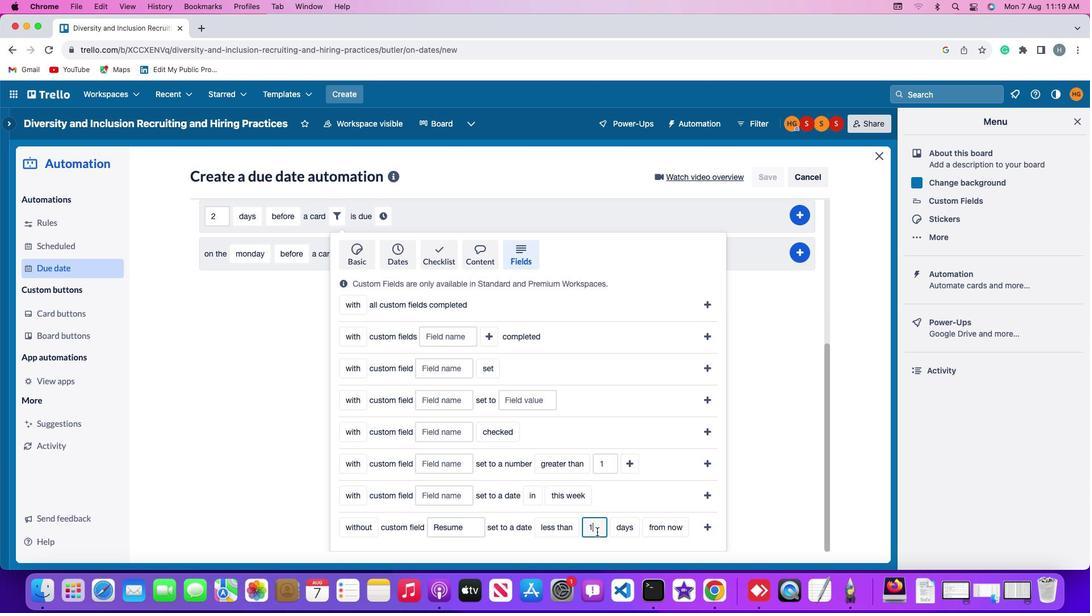 
Action: Mouse moved to (598, 532)
Screenshot: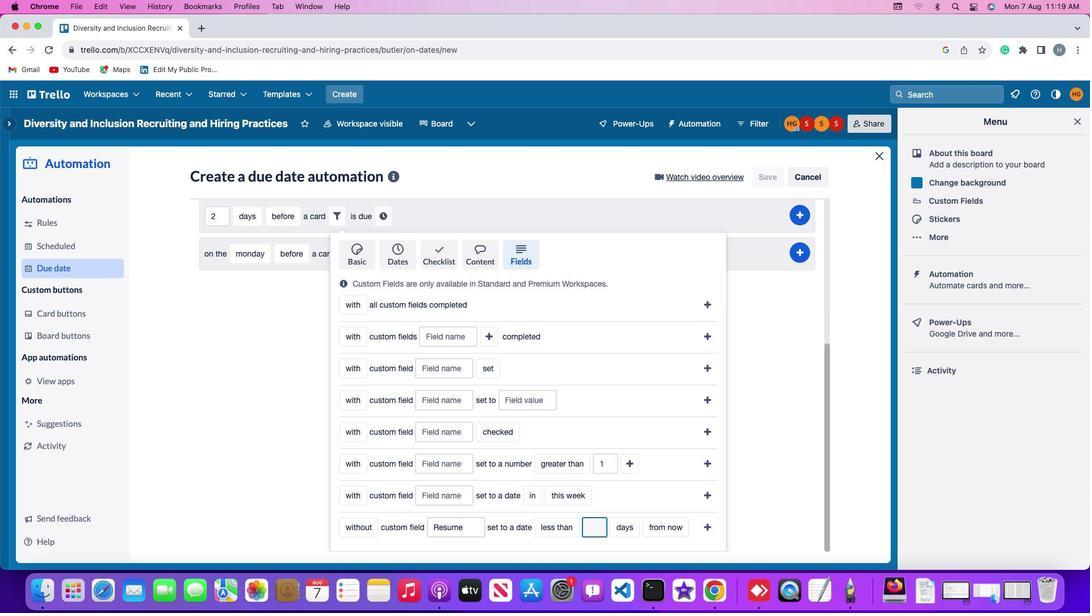 
Action: Key pressed Key.backspace
Screenshot: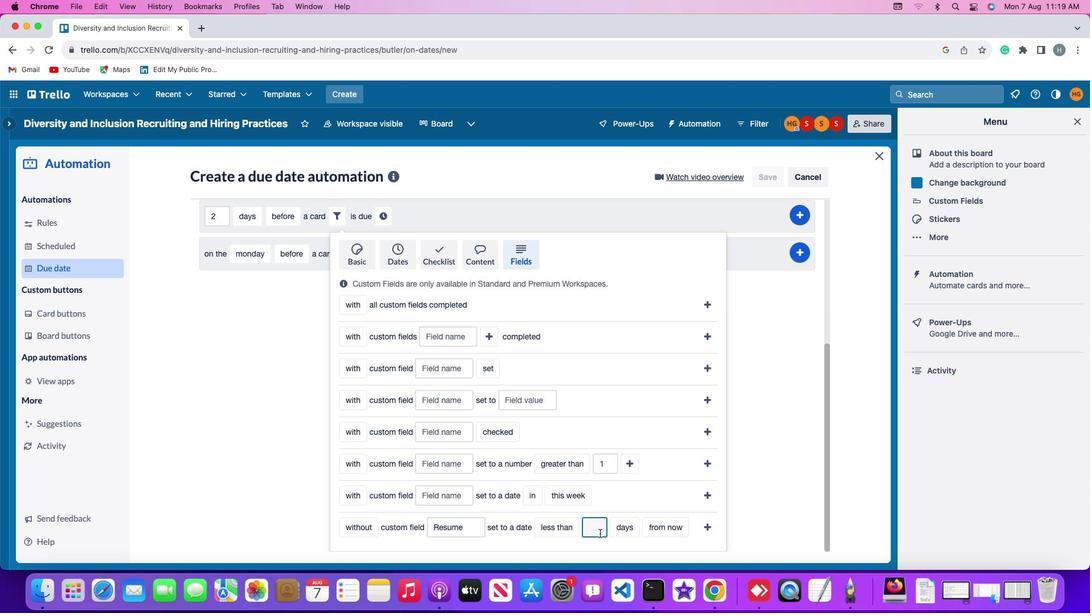 
Action: Mouse moved to (599, 533)
Screenshot: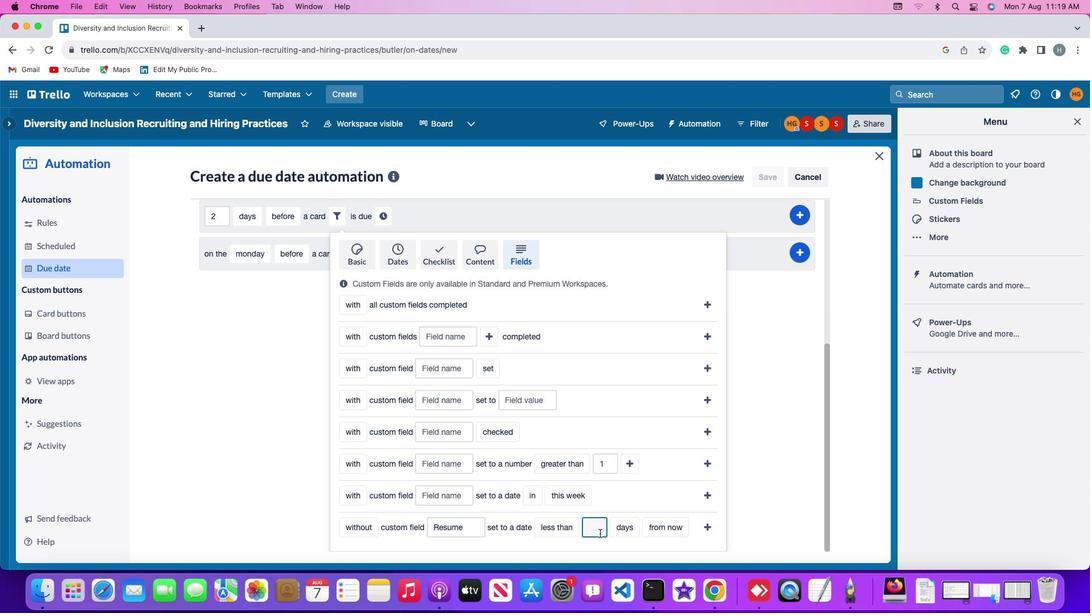 
Action: Key pressed '1'
Screenshot: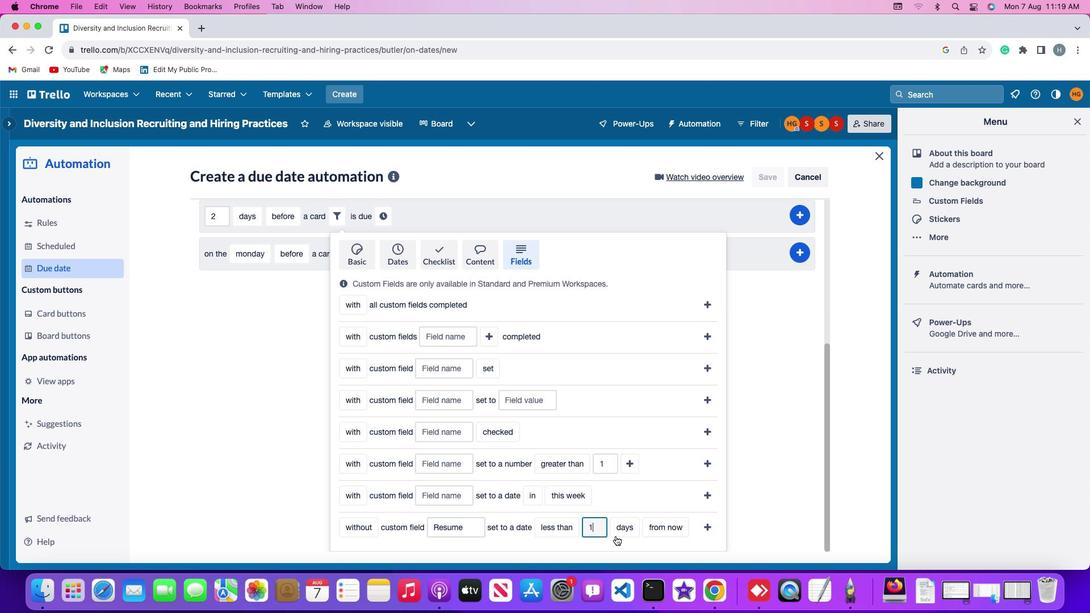 
Action: Mouse moved to (628, 532)
Screenshot: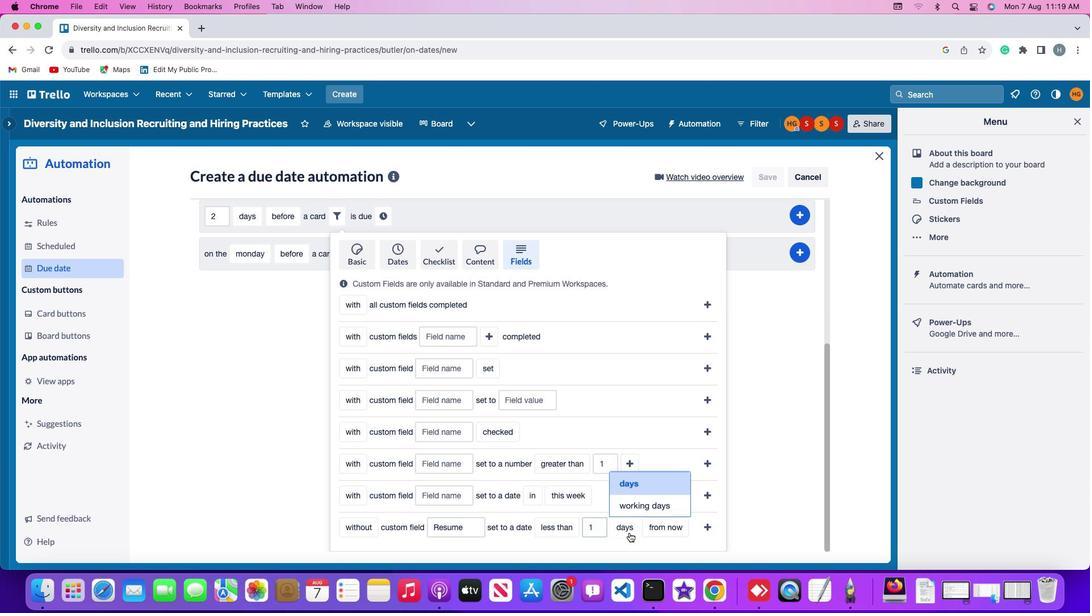 
Action: Mouse pressed left at (628, 532)
Screenshot: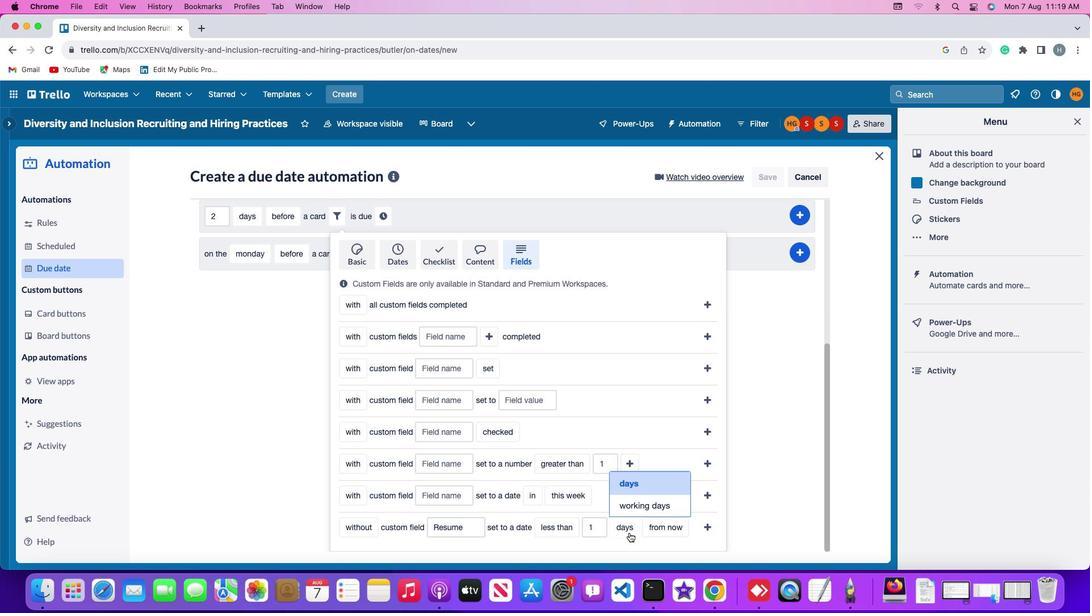 
Action: Mouse moved to (632, 507)
Screenshot: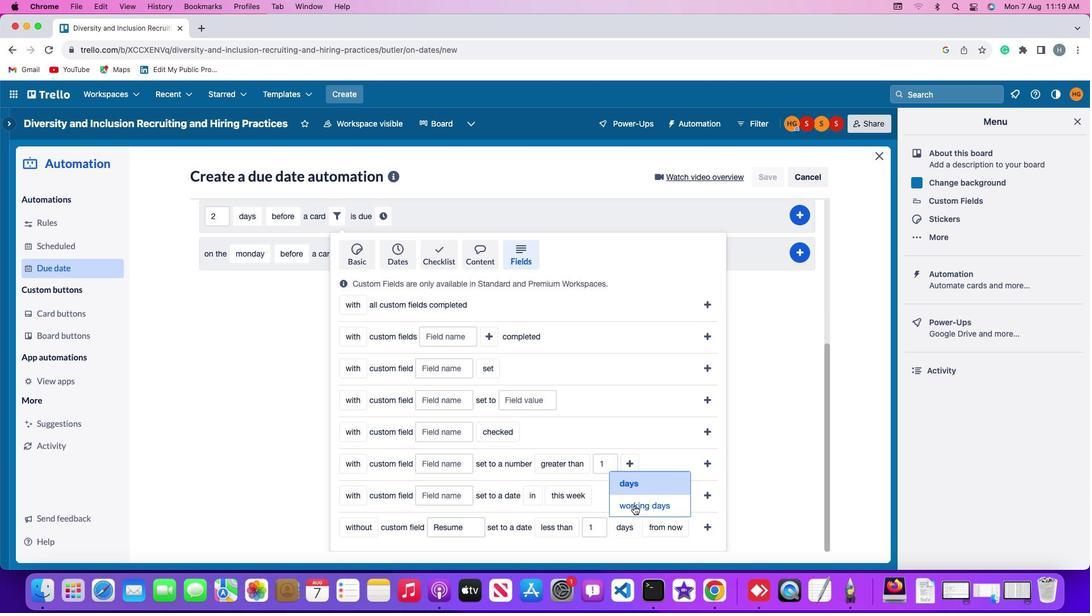 
Action: Mouse pressed left at (632, 507)
Screenshot: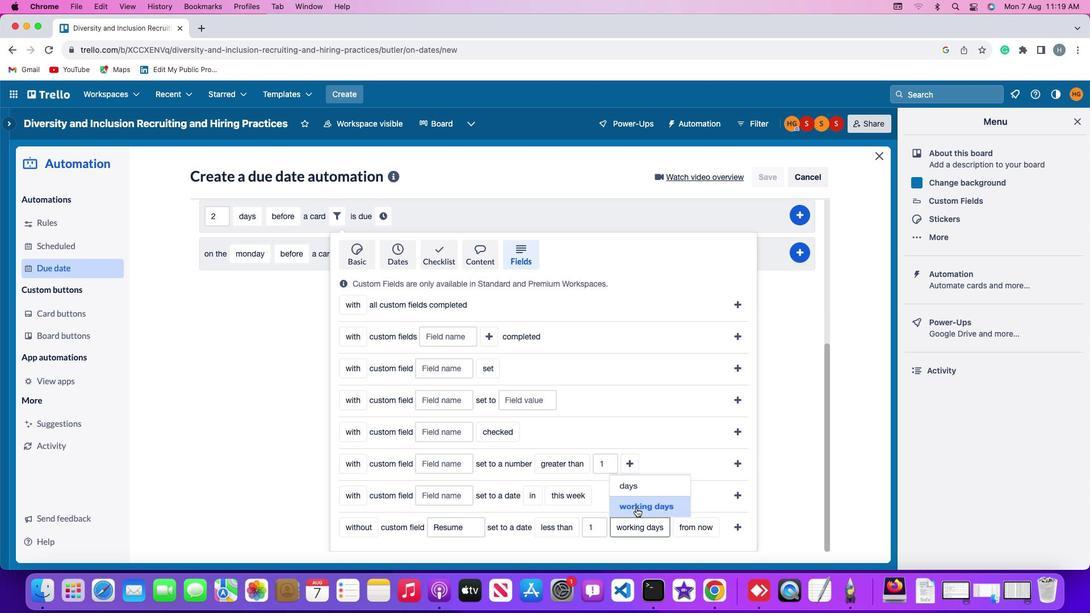 
Action: Mouse moved to (689, 521)
Screenshot: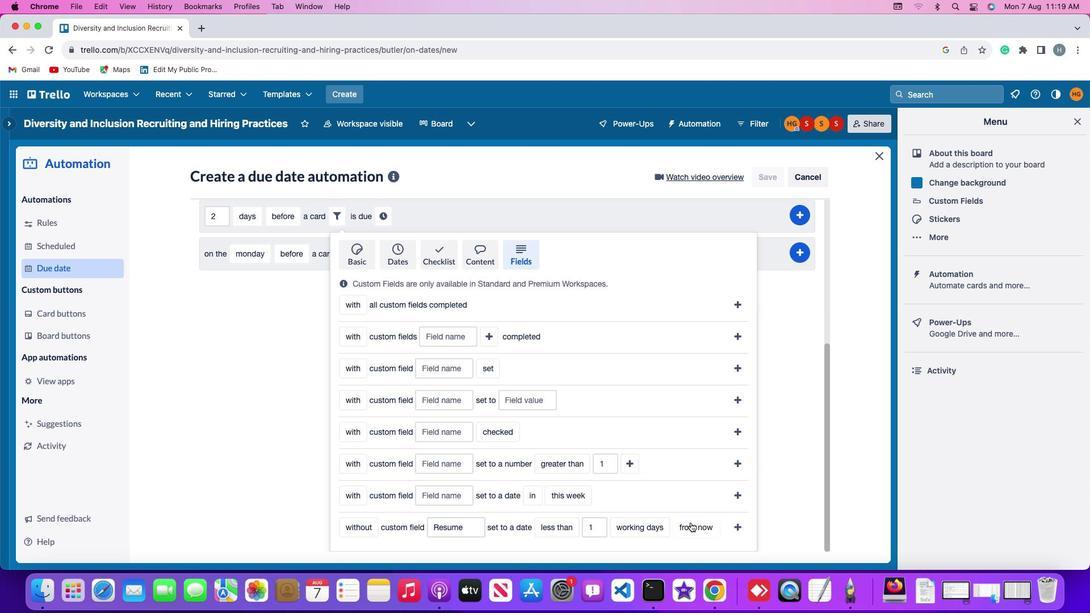 
Action: Mouse pressed left at (689, 521)
Screenshot: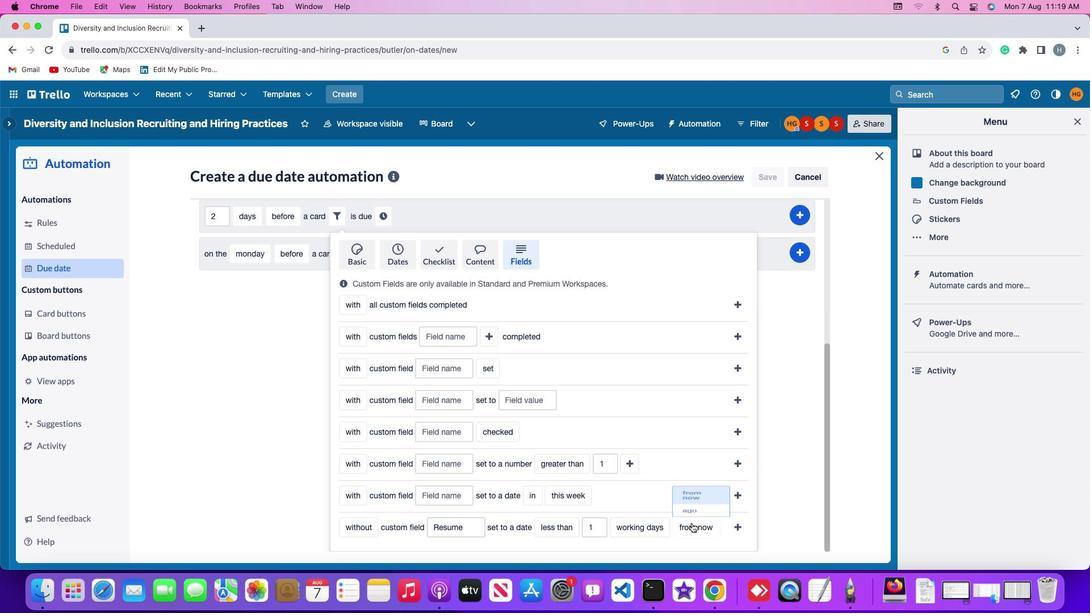 
Action: Mouse moved to (696, 505)
Screenshot: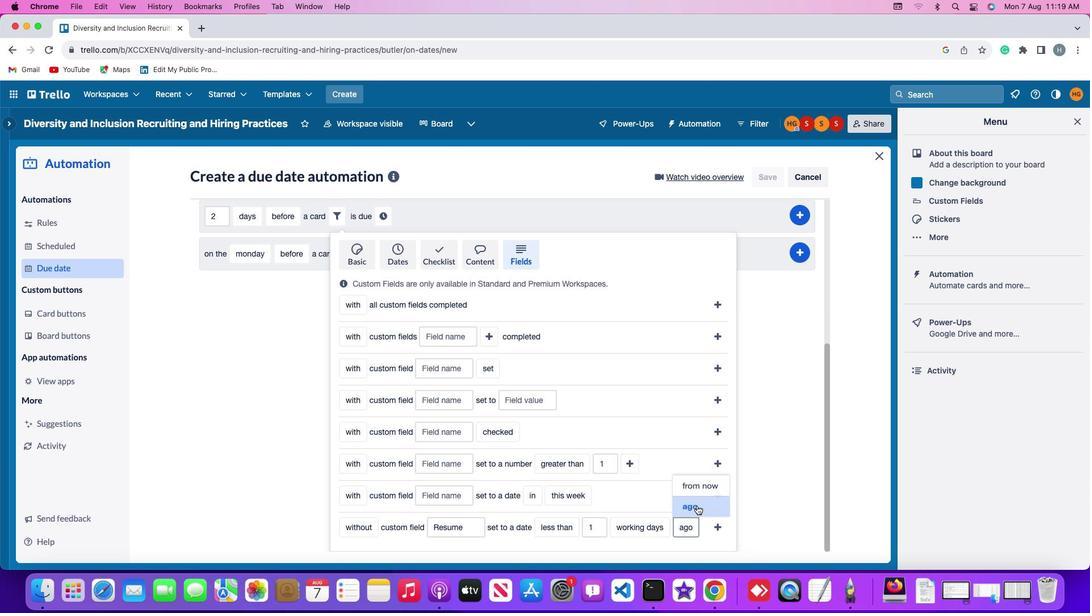 
Action: Mouse pressed left at (696, 505)
Screenshot: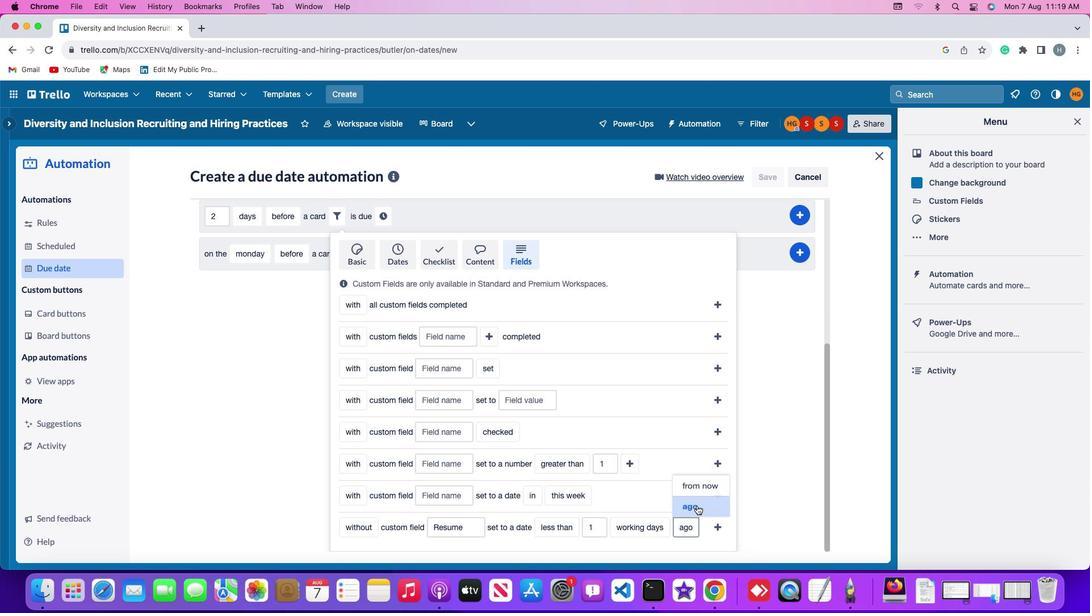 
Action: Mouse moved to (717, 525)
Screenshot: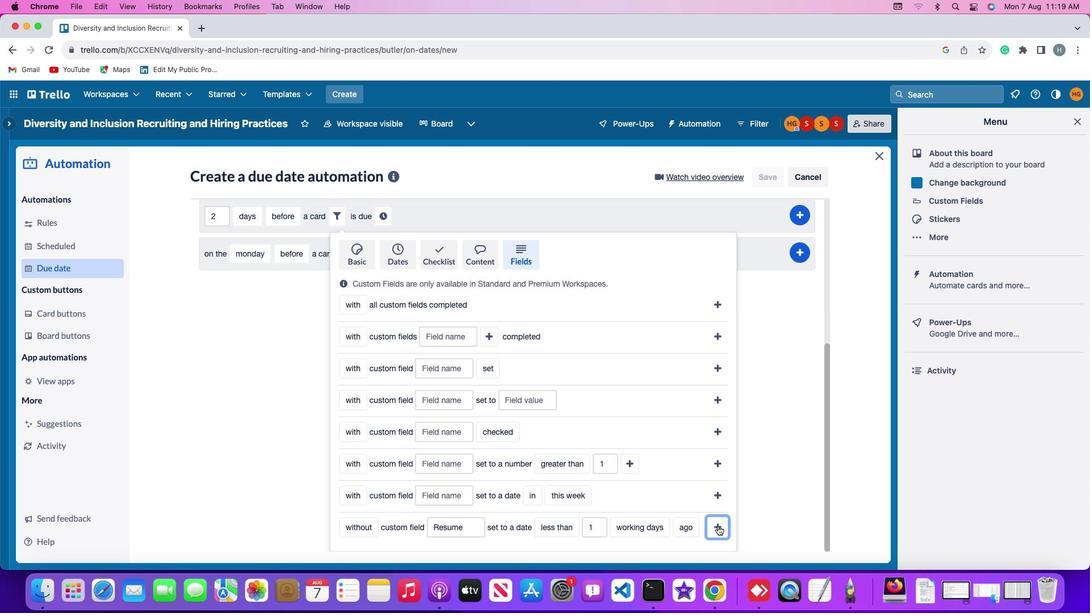 
Action: Mouse pressed left at (717, 525)
Screenshot: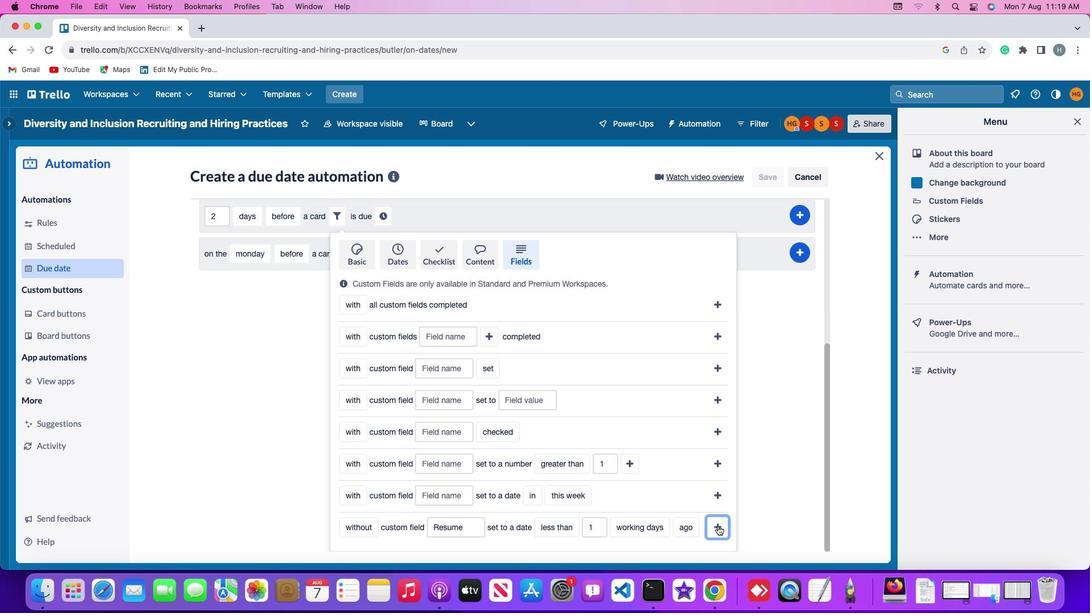 
Action: Mouse moved to (676, 451)
Screenshot: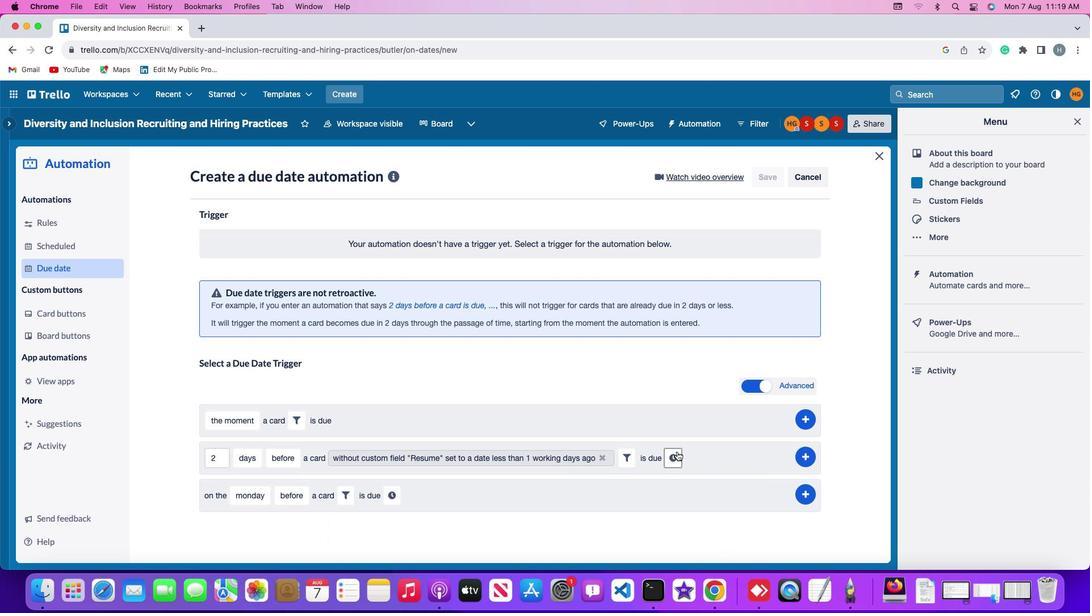
Action: Mouse pressed left at (676, 451)
Screenshot: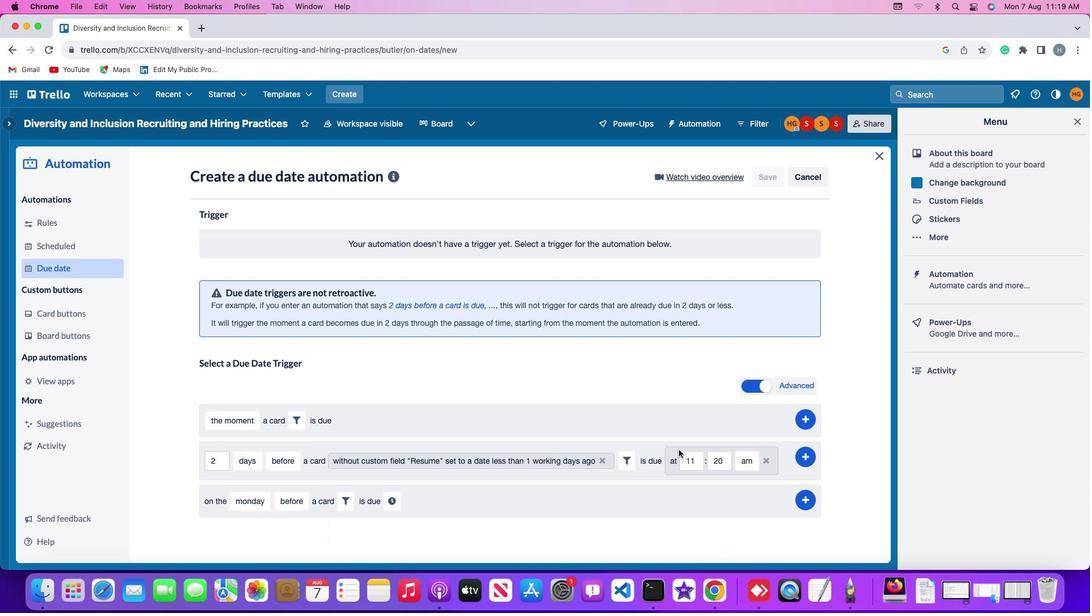 
Action: Mouse moved to (697, 457)
Screenshot: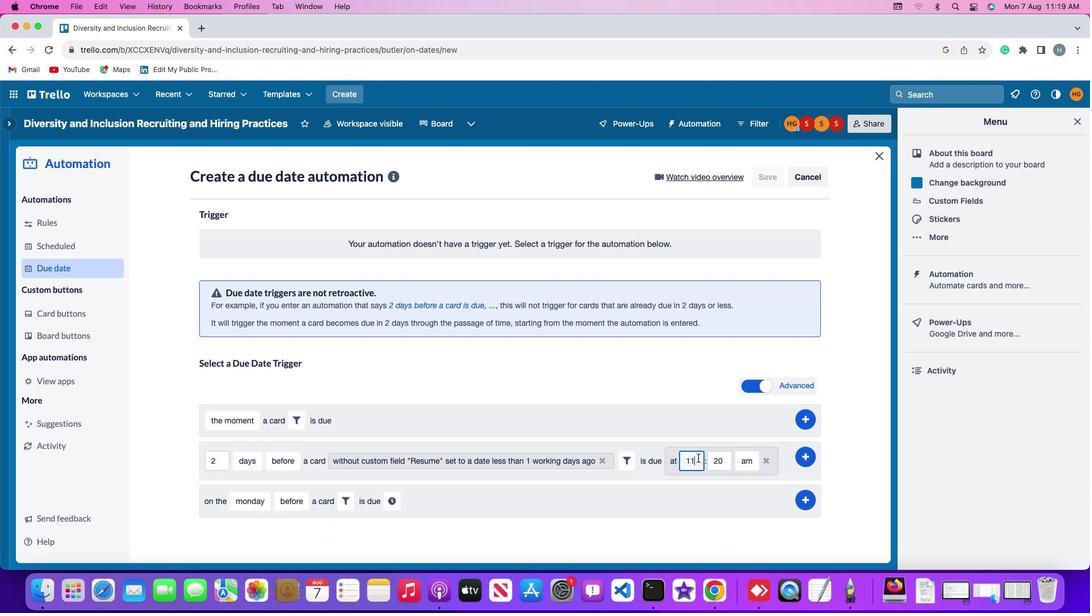
Action: Mouse pressed left at (697, 457)
Screenshot: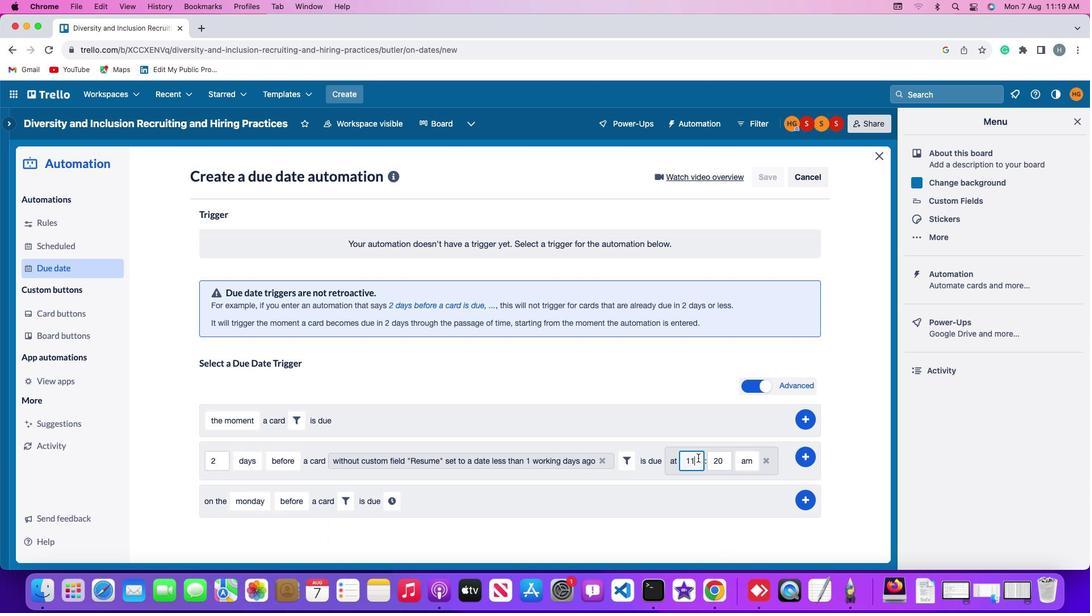 
Action: Mouse moved to (697, 457)
Screenshot: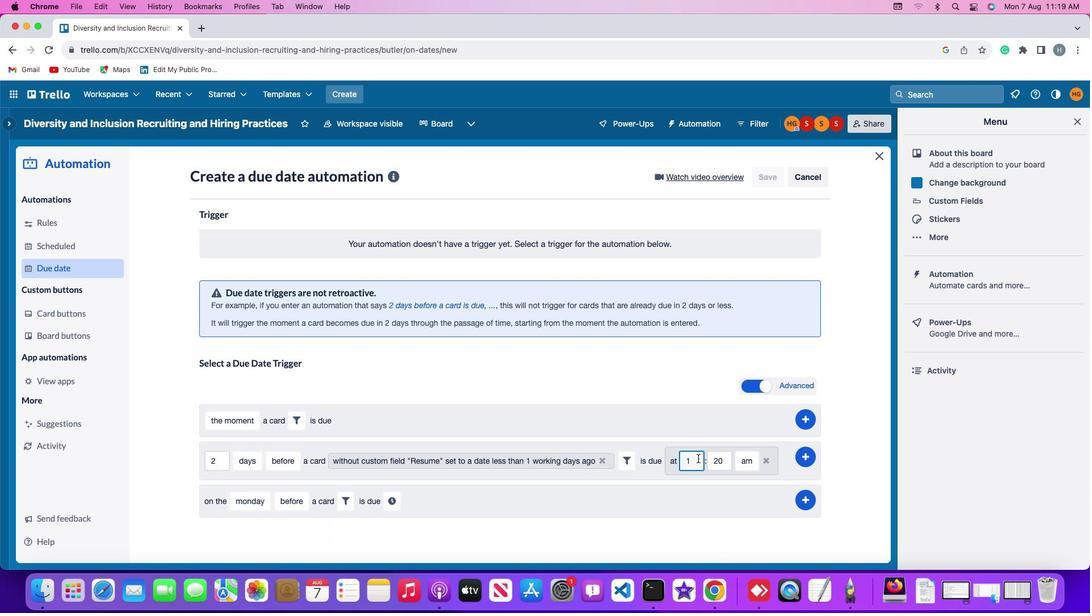 
Action: Key pressed Key.backspace
Screenshot: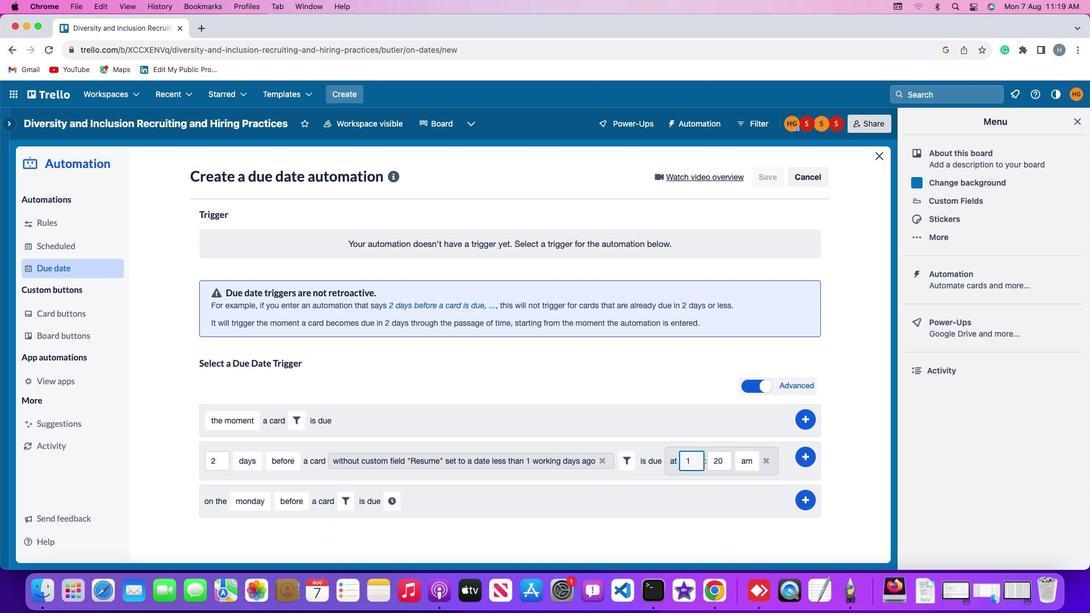 
Action: Mouse moved to (697, 457)
Screenshot: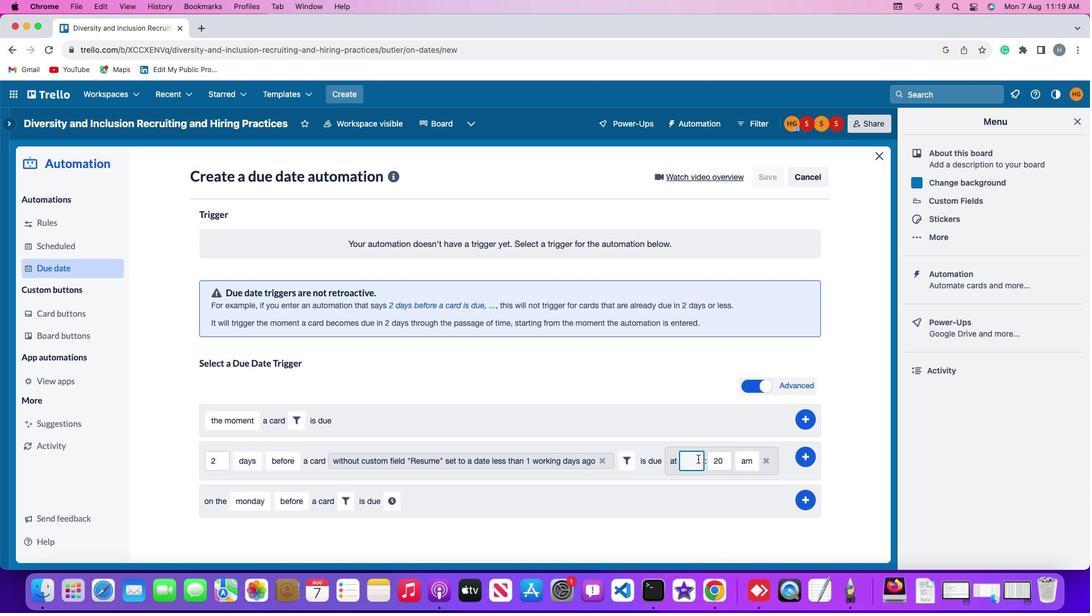 
Action: Key pressed Key.backspace
Screenshot: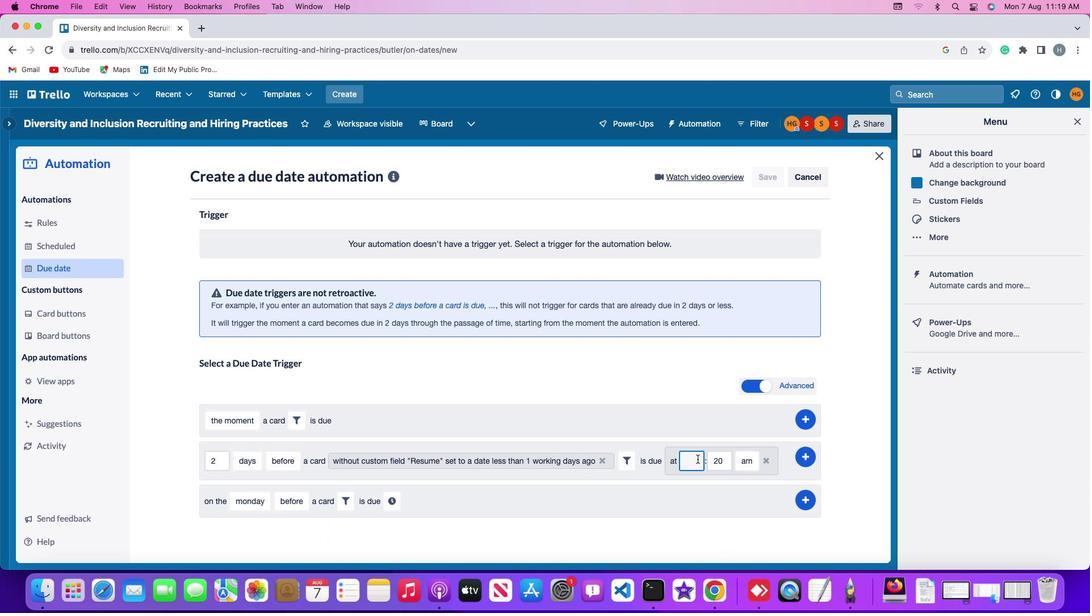 
Action: Mouse moved to (697, 459)
Screenshot: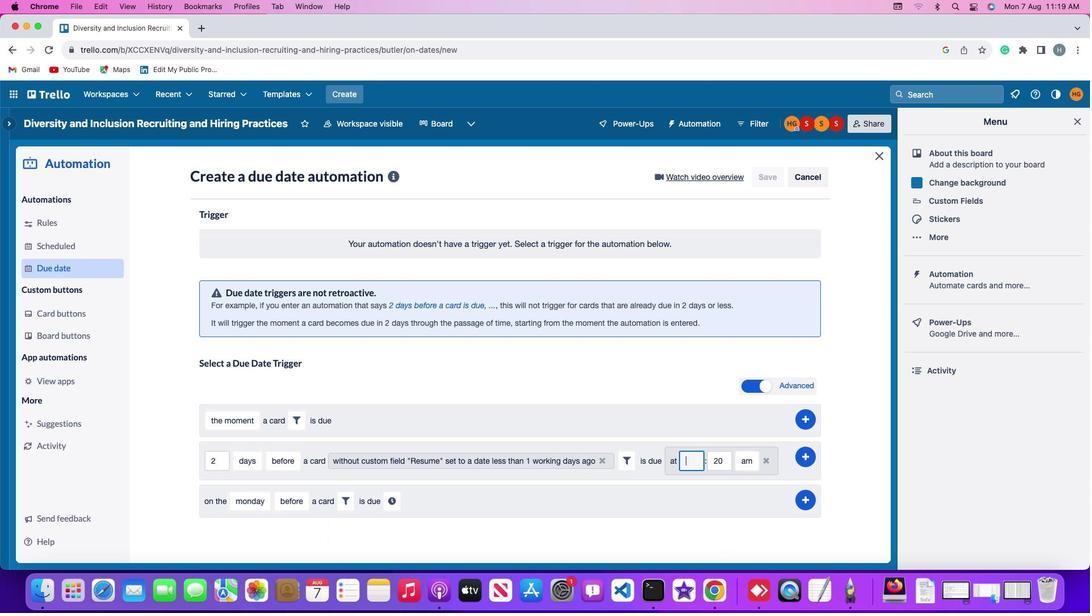 
Action: Key pressed '1''1'
Screenshot: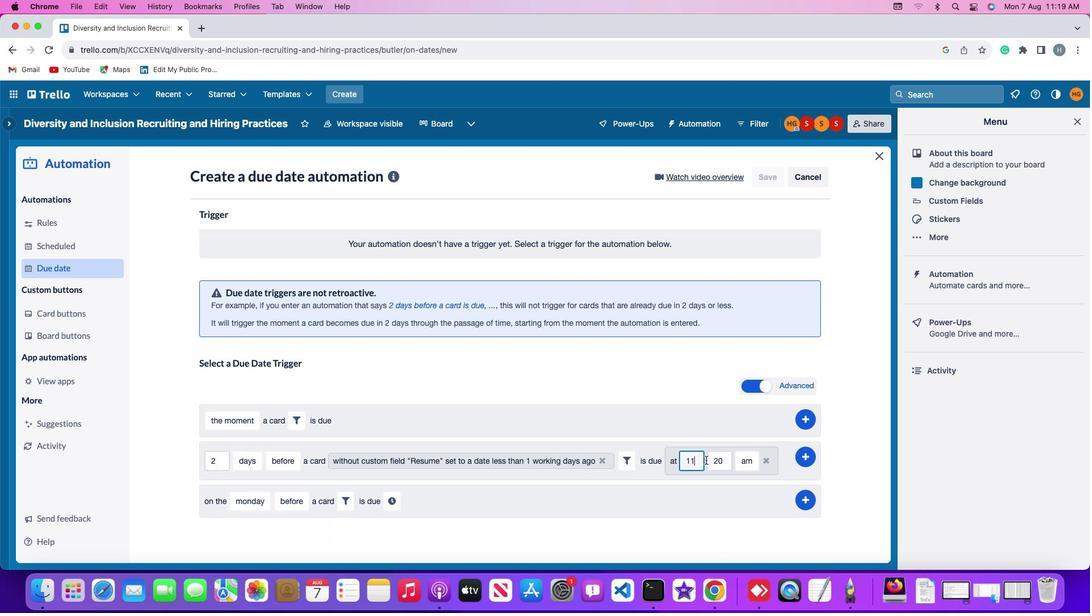 
Action: Mouse moved to (725, 459)
Screenshot: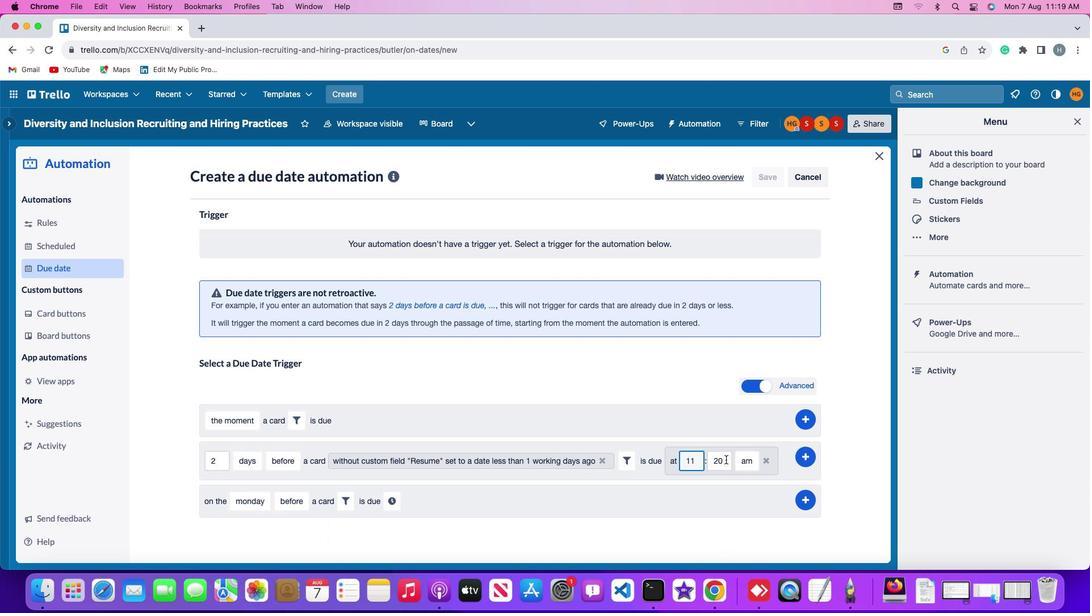
Action: Mouse pressed left at (725, 459)
Screenshot: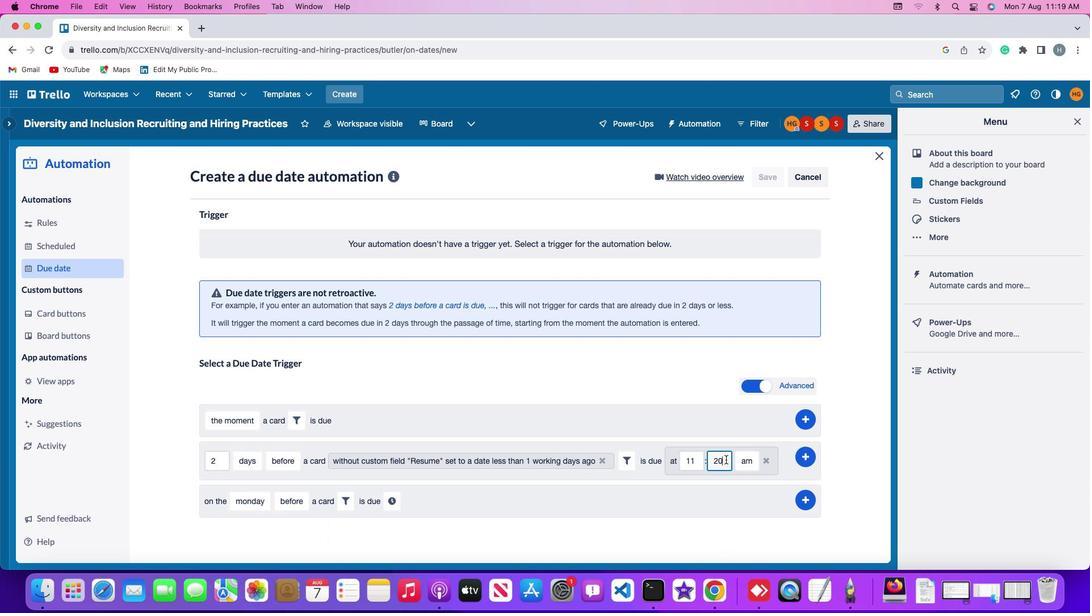 
Action: Key pressed Key.backspaceKey.backspace'0''0'
Screenshot: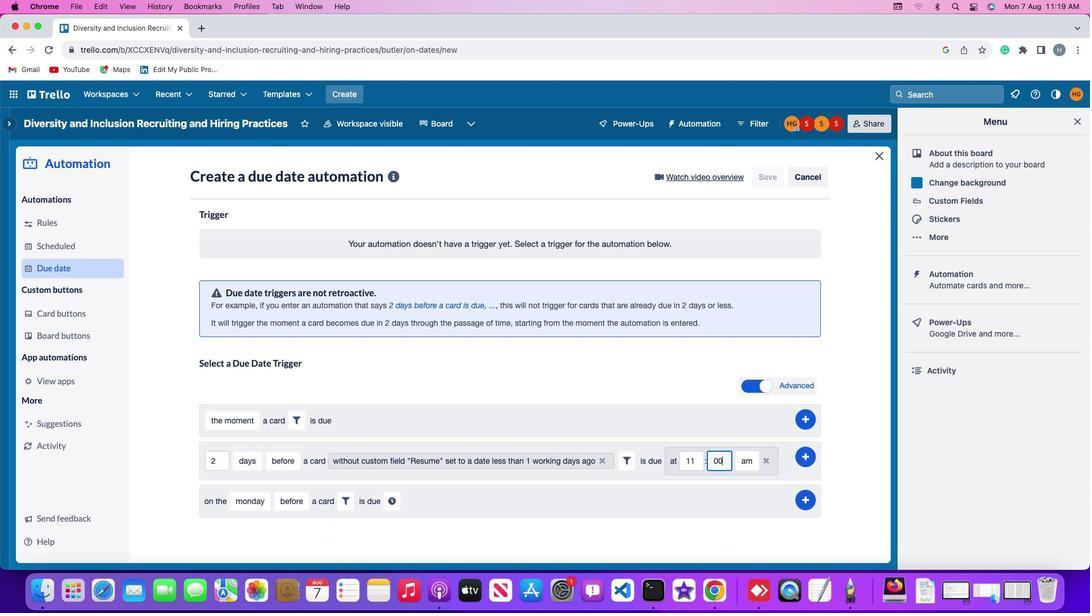 
Action: Mouse moved to (746, 459)
Screenshot: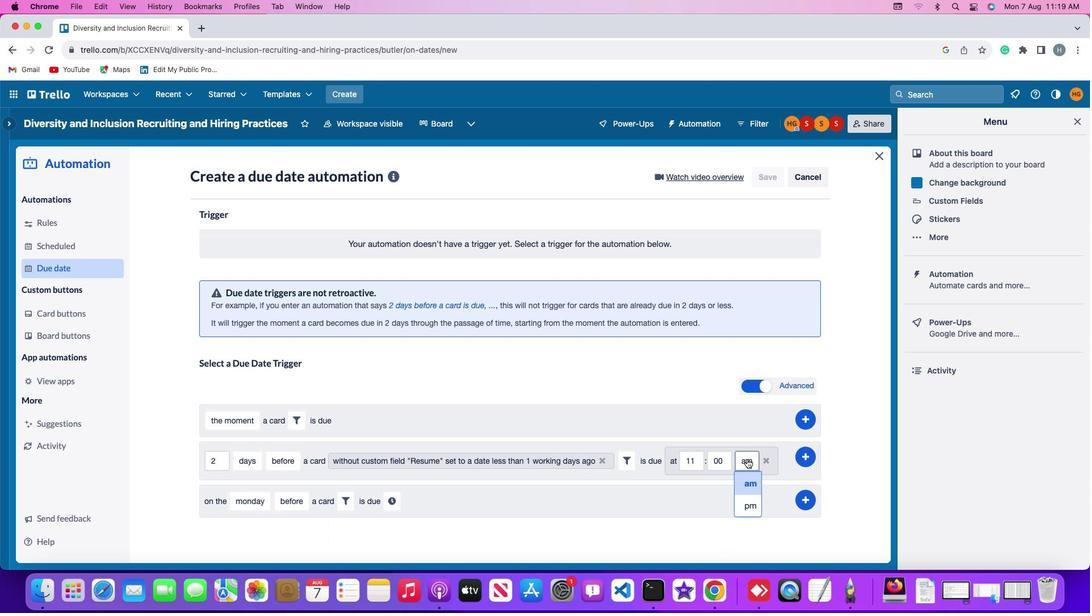 
Action: Mouse pressed left at (746, 459)
Screenshot: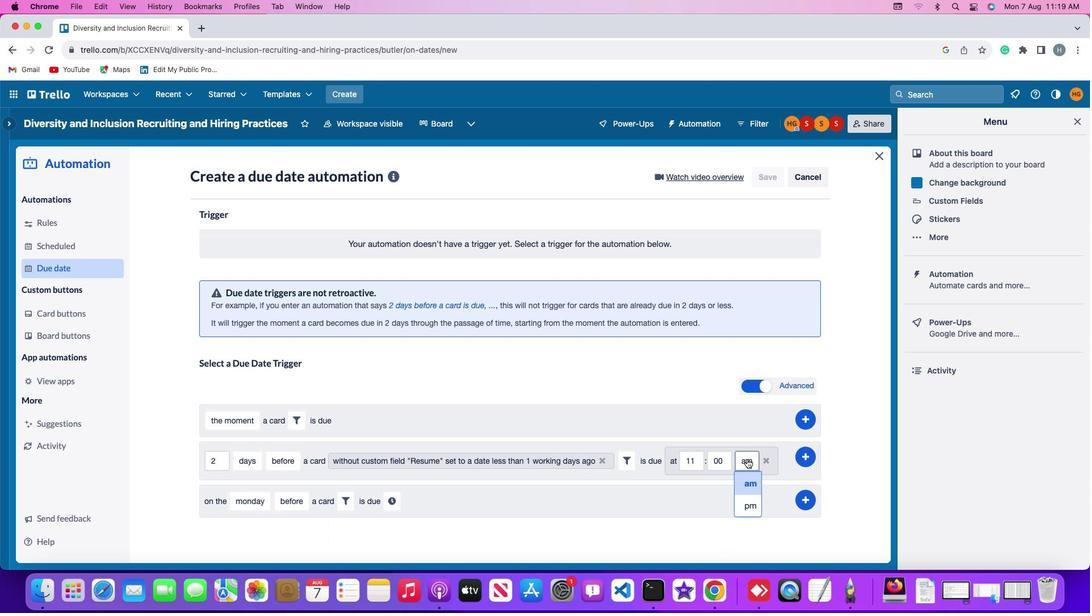 
Action: Mouse moved to (741, 480)
Screenshot: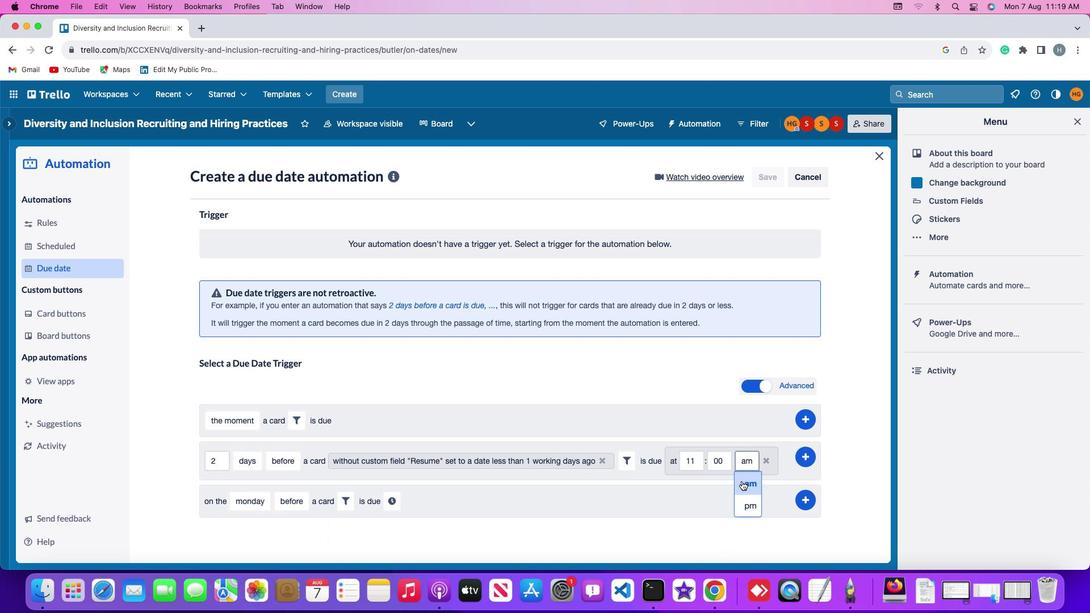 
Action: Mouse pressed left at (741, 480)
Screenshot: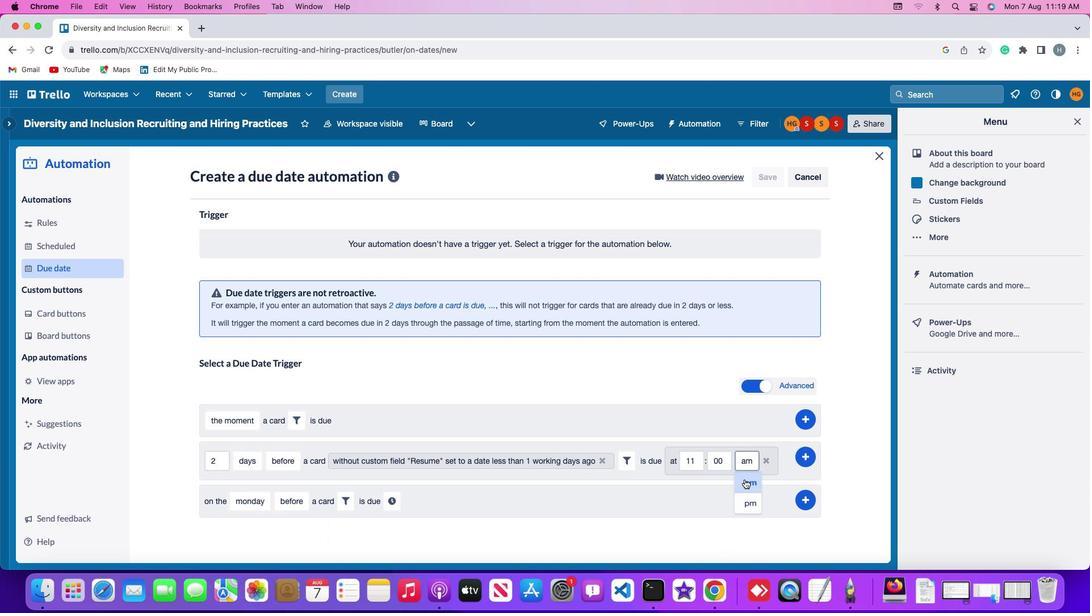
Action: Mouse moved to (805, 455)
Screenshot: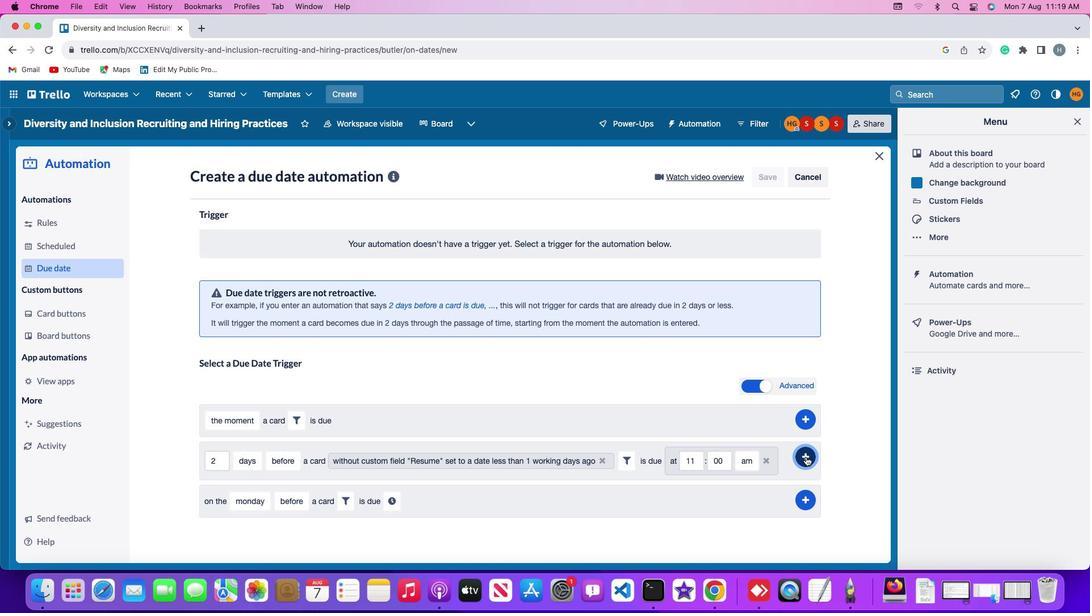 
Action: Mouse pressed left at (805, 455)
Screenshot: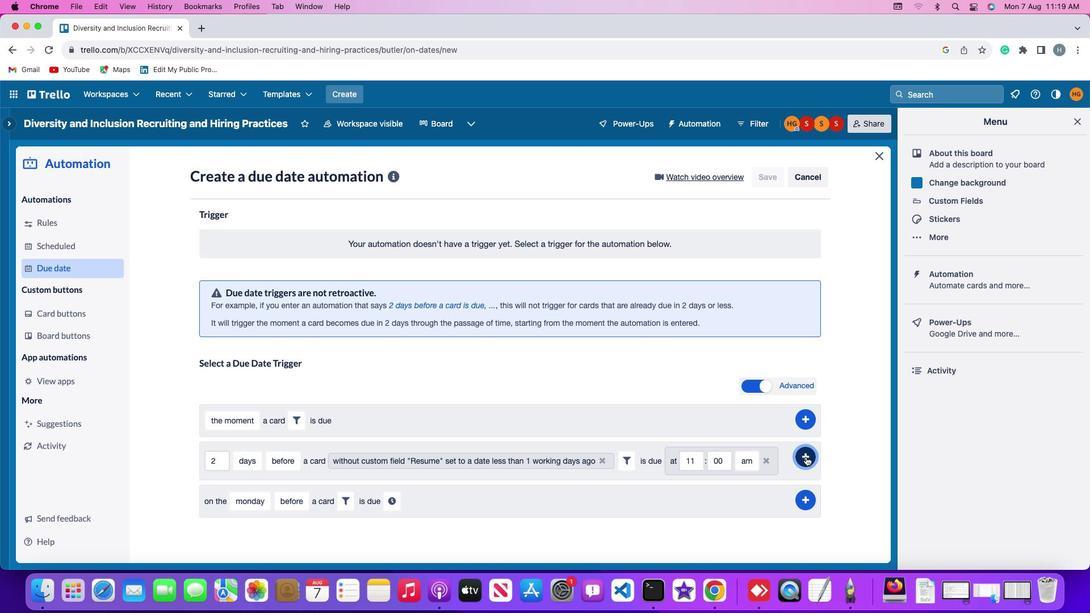 
Action: Mouse moved to (861, 357)
Screenshot: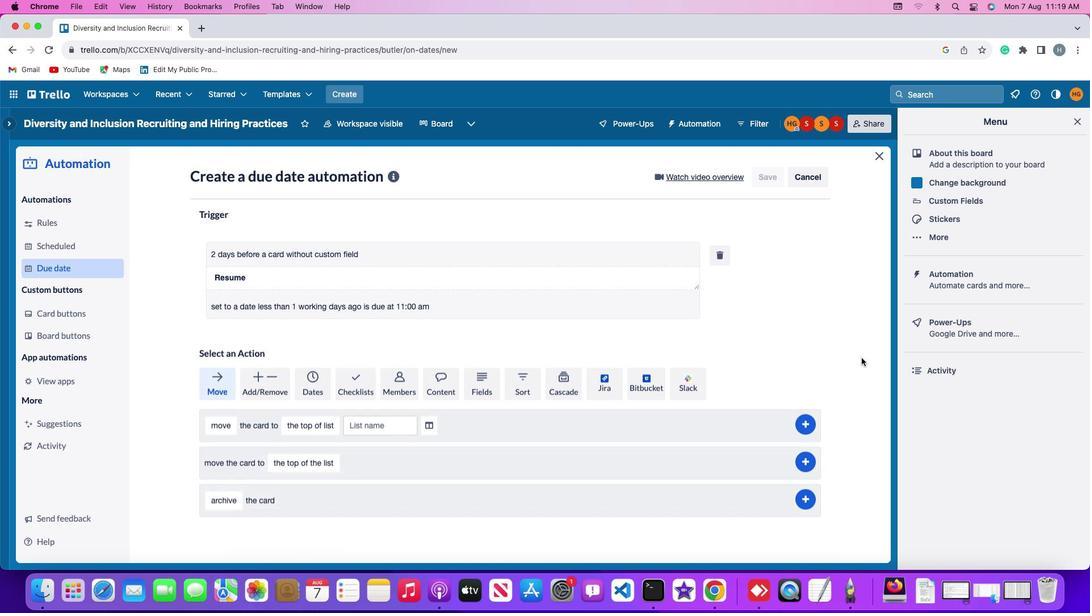 
